 Task: Look for space in Miami Lakes, United States from 12th July, 2023 to 16th July, 2023 for 8 adults in price range Rs.10000 to Rs.16000. Place can be private room with 8 bedrooms having 8 beds and 8 bathrooms. Property type can be house, flat, guest house. Amenities needed are: wifi, TV, free parkinig on premises, gym, breakfast. Booking option can be shelf check-in. Required host language is English.
Action: Mouse moved to (420, 93)
Screenshot: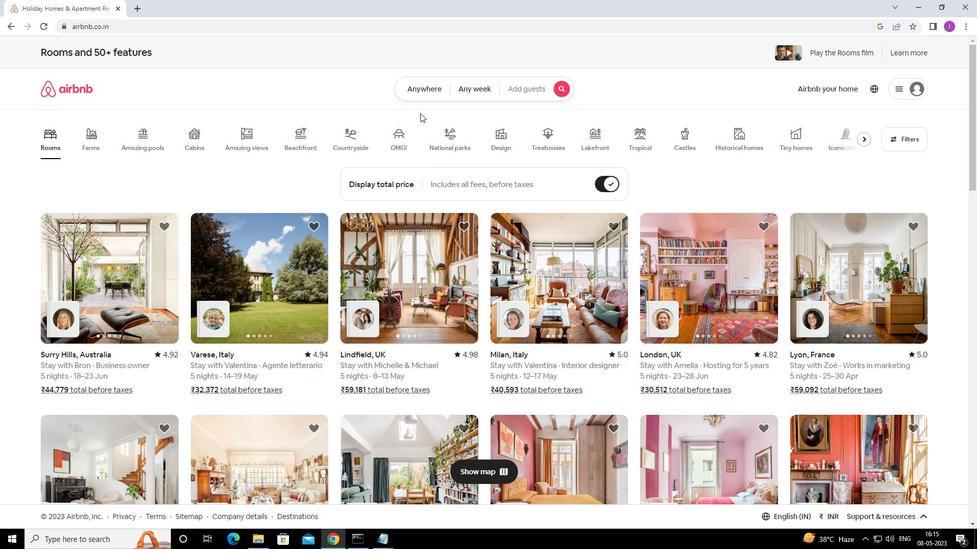 
Action: Mouse pressed left at (420, 93)
Screenshot: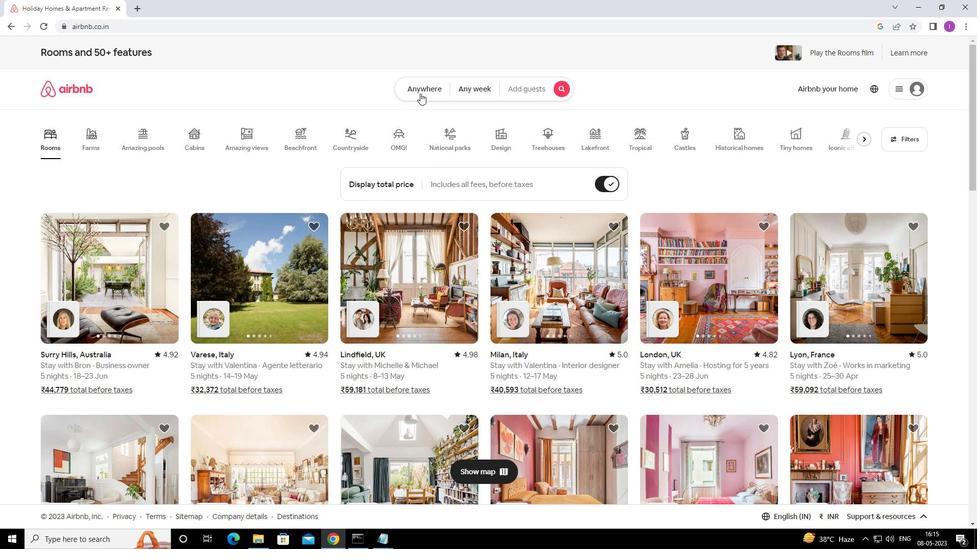 
Action: Mouse moved to (330, 136)
Screenshot: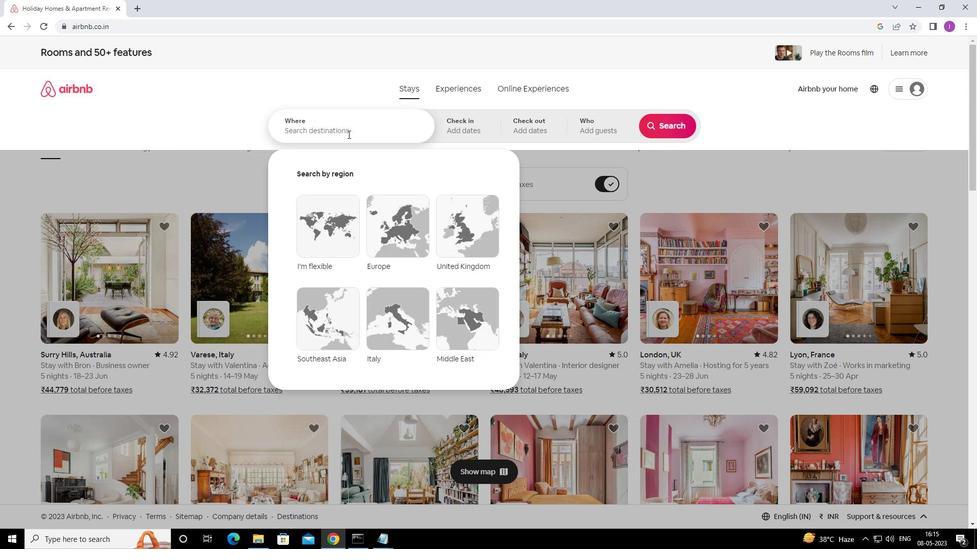 
Action: Mouse pressed left at (330, 136)
Screenshot: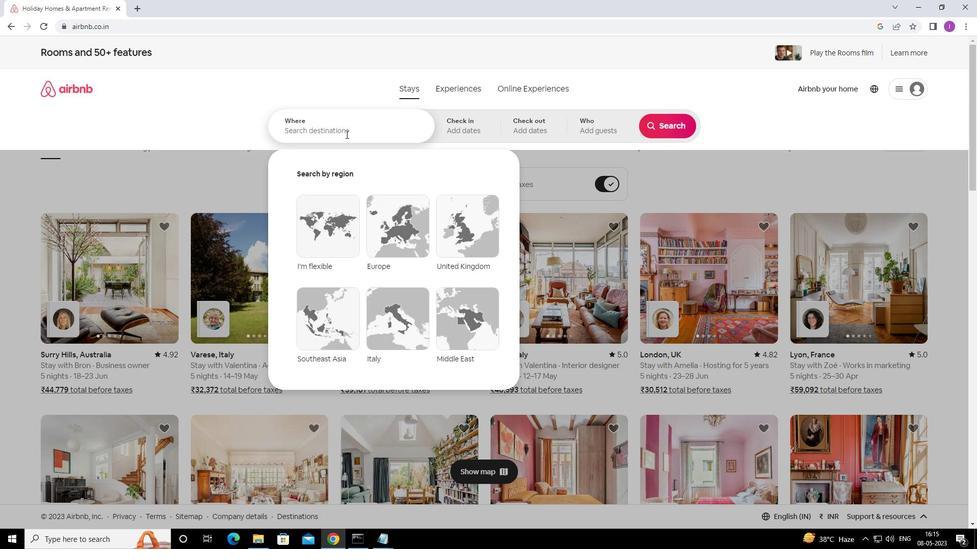 
Action: Mouse moved to (338, 133)
Screenshot: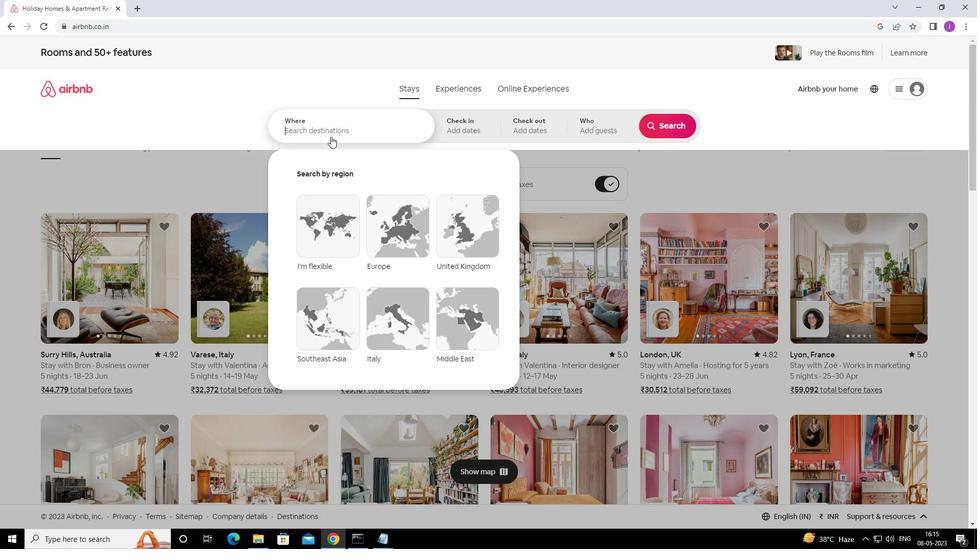 
Action: Key pressed <Key.shift>MIAMI<Key.space><Key.shift>LAKES,<Key.shift>UNITED<Key.space>STATS
Screenshot: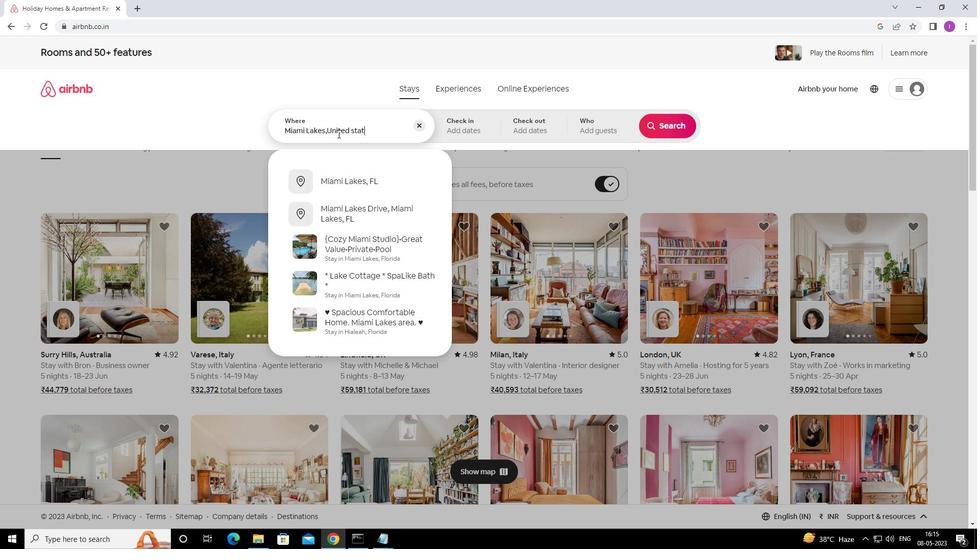
Action: Mouse moved to (444, 140)
Screenshot: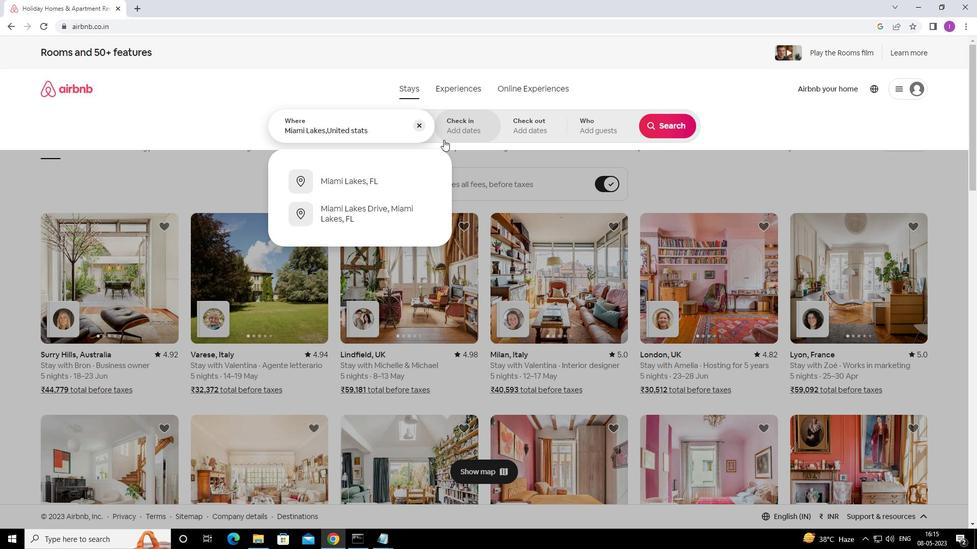 
Action: Key pressed ES
Screenshot: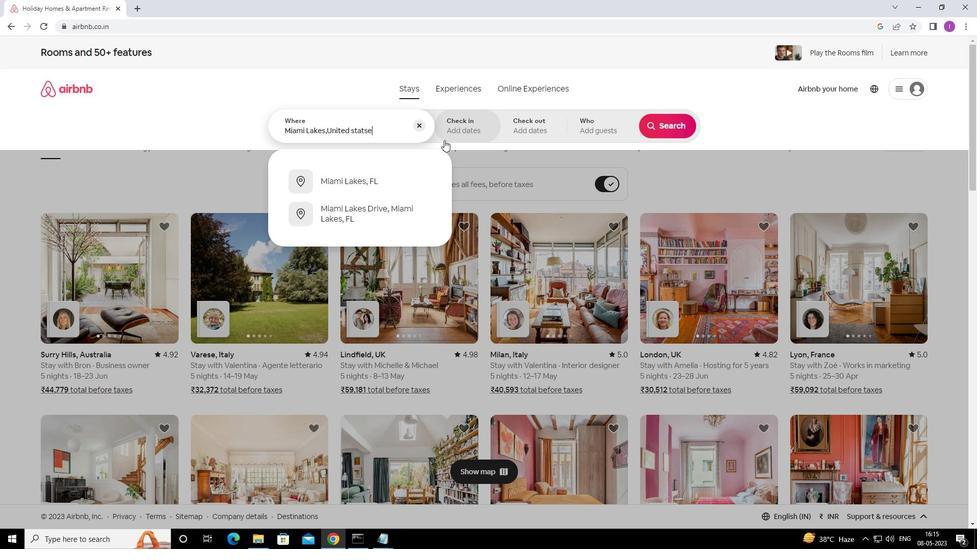 
Action: Mouse moved to (443, 141)
Screenshot: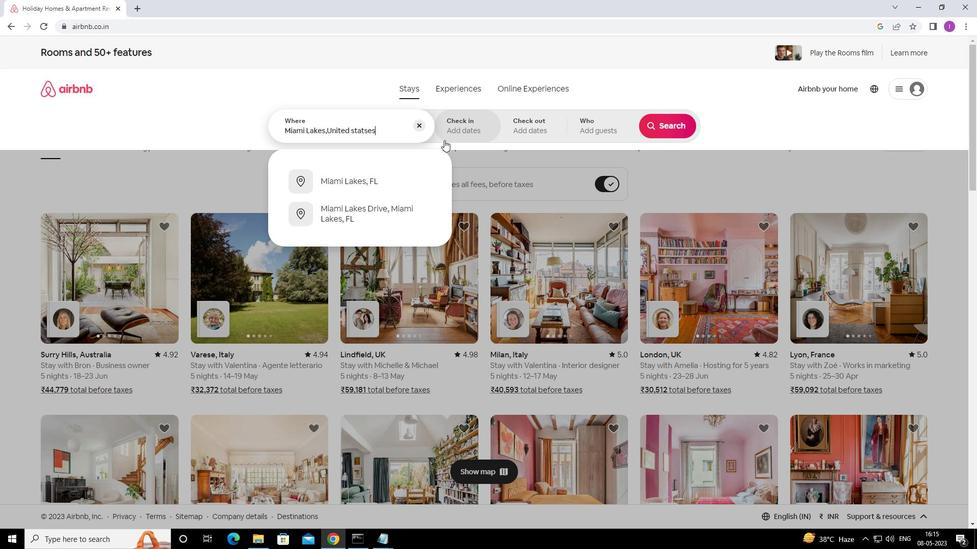 
Action: Key pressed <Key.backspace><Key.backspace><Key.backspace>ES
Screenshot: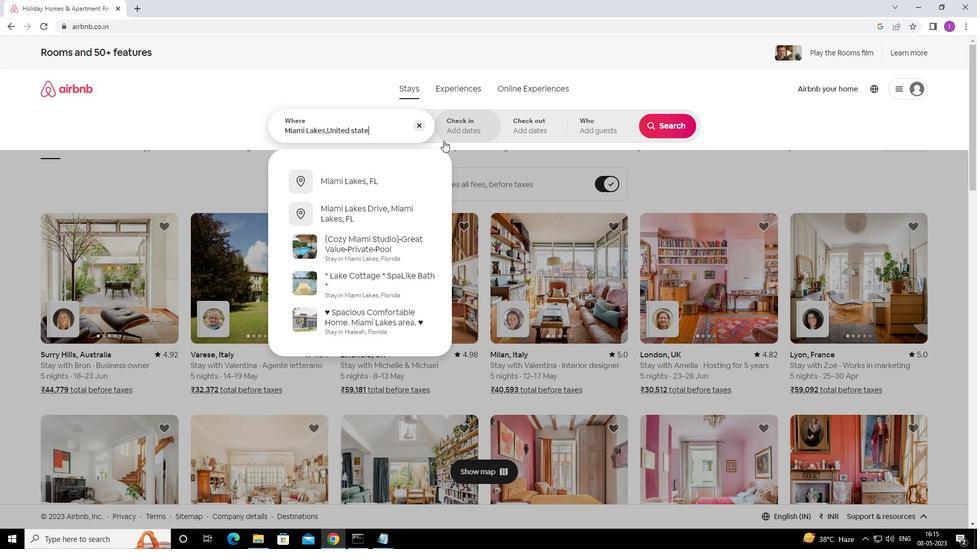 
Action: Mouse moved to (458, 124)
Screenshot: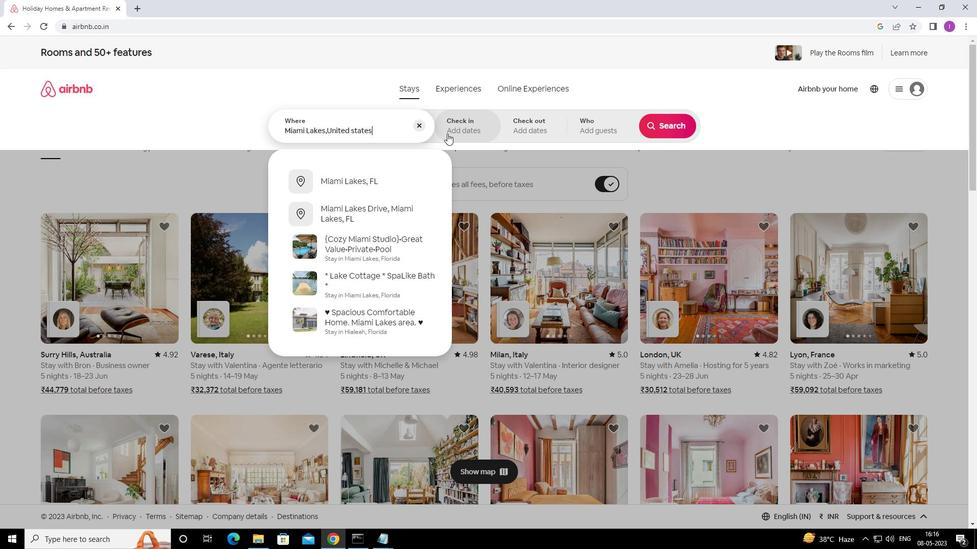 
Action: Mouse pressed left at (458, 124)
Screenshot: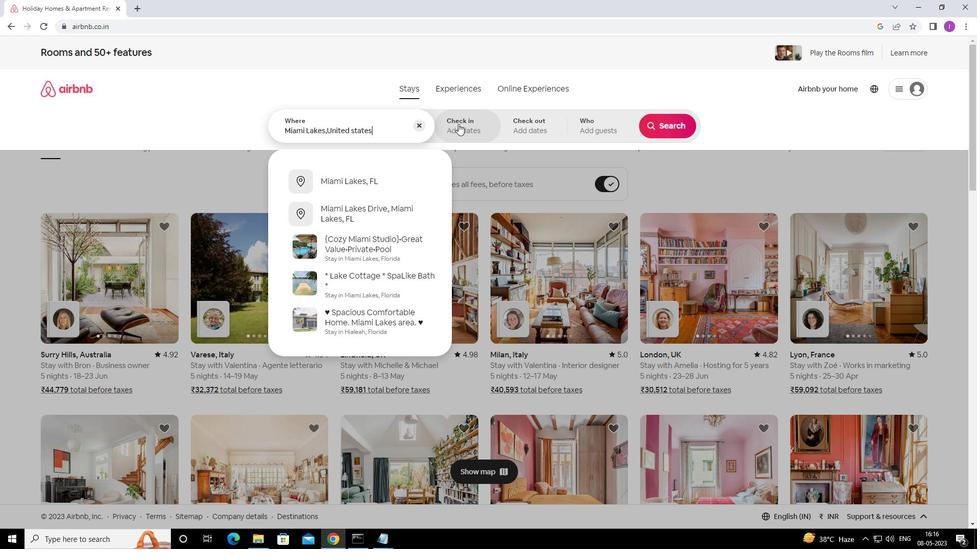 
Action: Mouse moved to (655, 212)
Screenshot: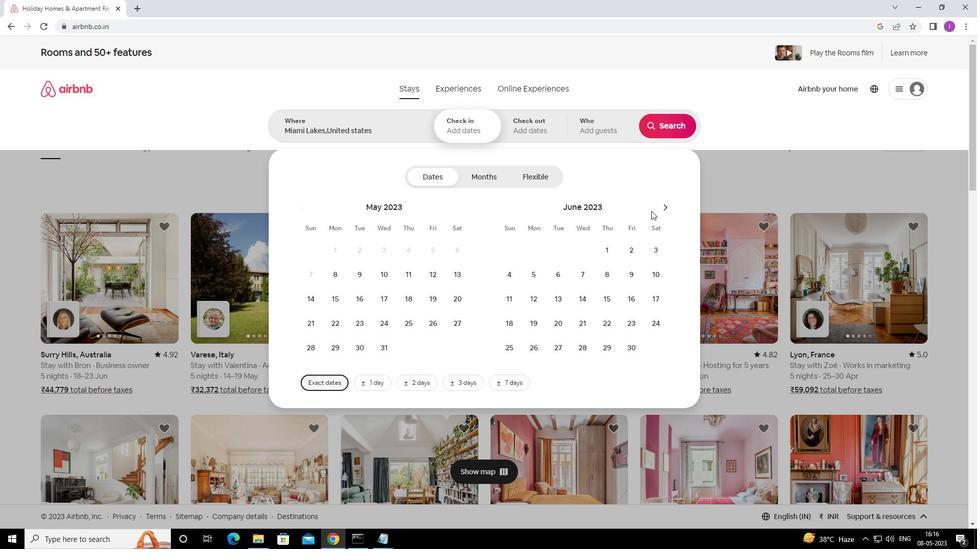 
Action: Mouse pressed left at (655, 212)
Screenshot: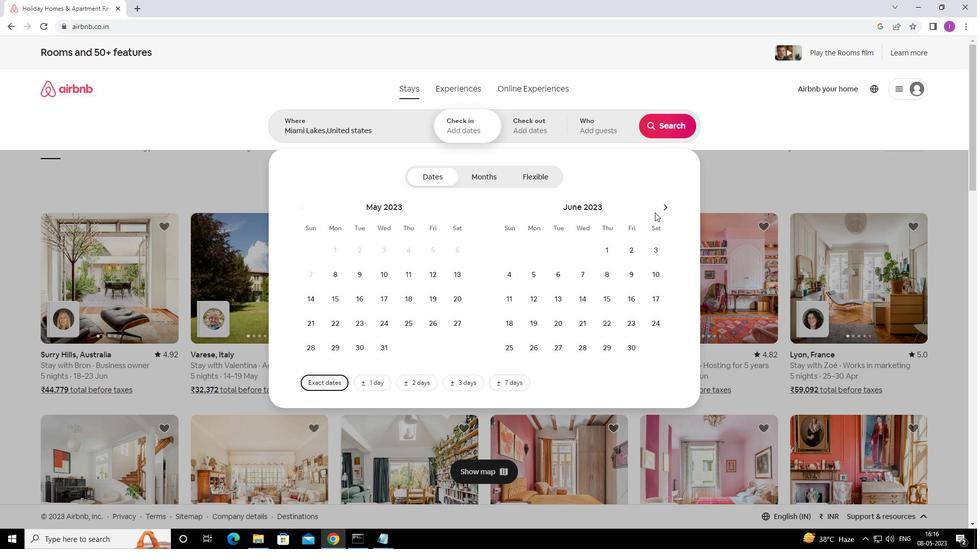 
Action: Mouse moved to (667, 207)
Screenshot: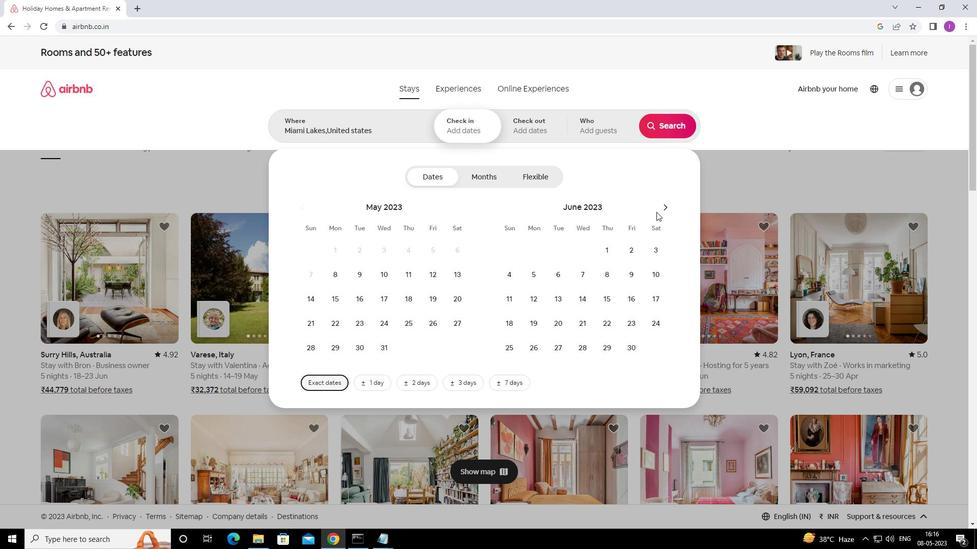 
Action: Mouse pressed left at (667, 207)
Screenshot: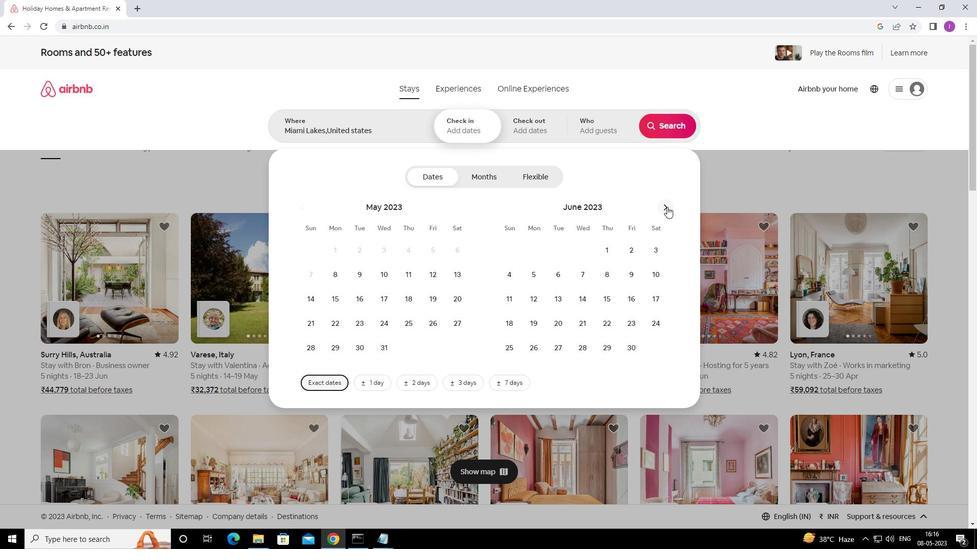 
Action: Mouse moved to (580, 300)
Screenshot: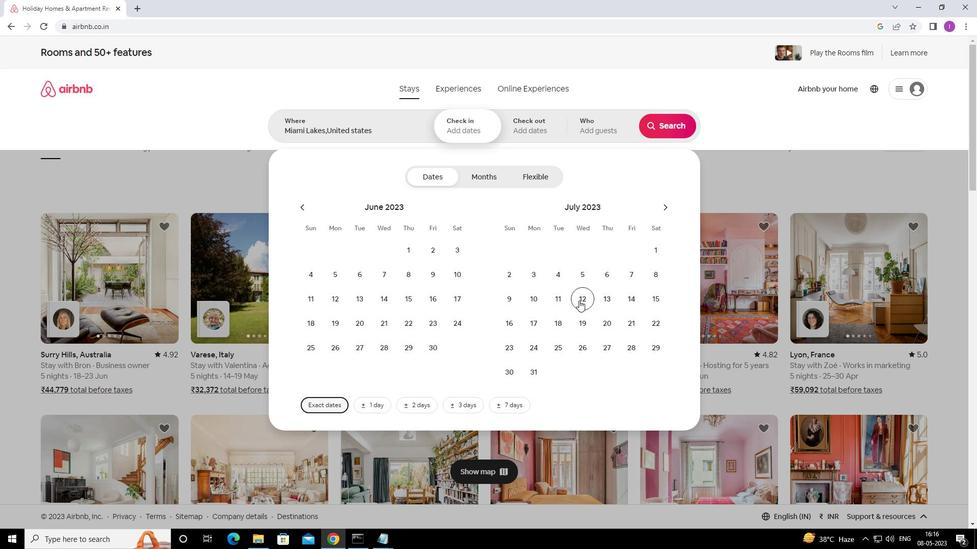 
Action: Mouse pressed left at (580, 300)
Screenshot: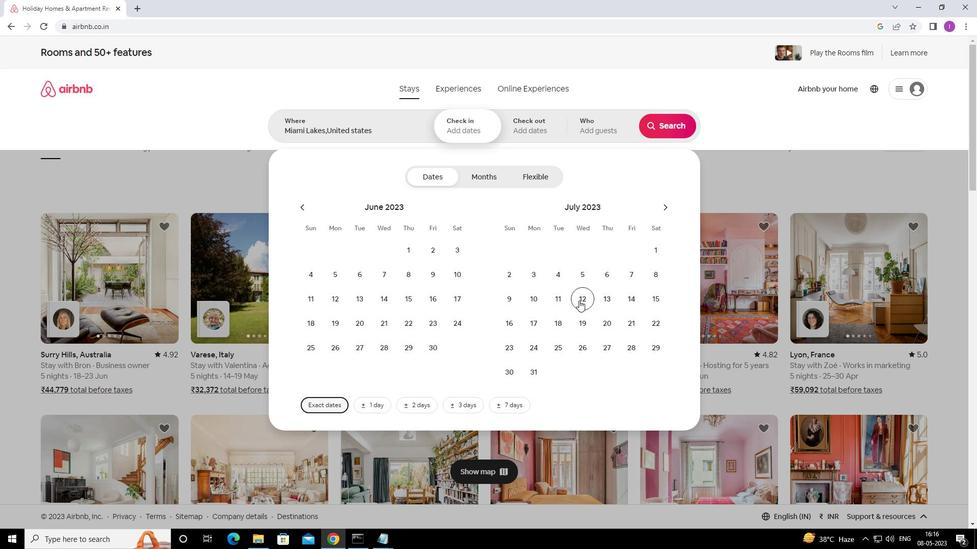 
Action: Mouse moved to (519, 325)
Screenshot: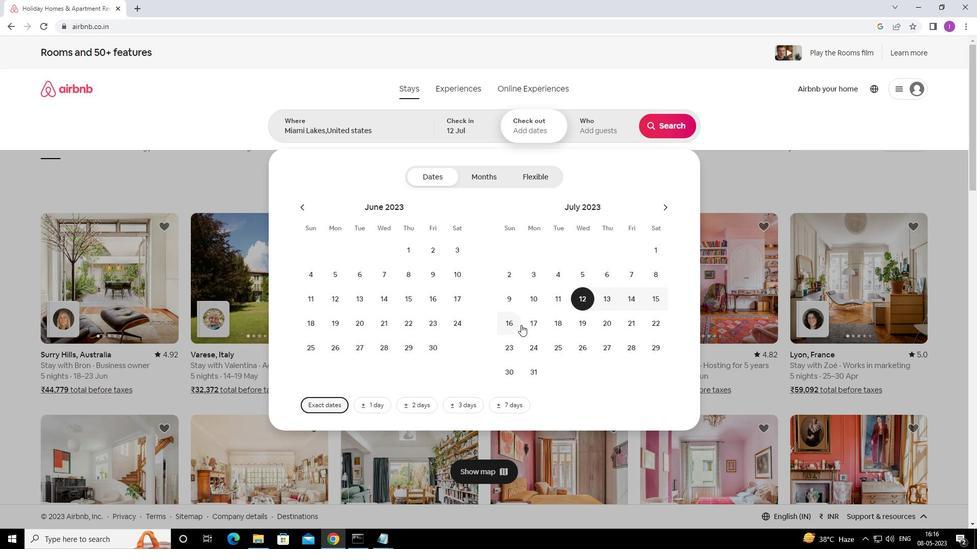 
Action: Mouse pressed left at (519, 325)
Screenshot: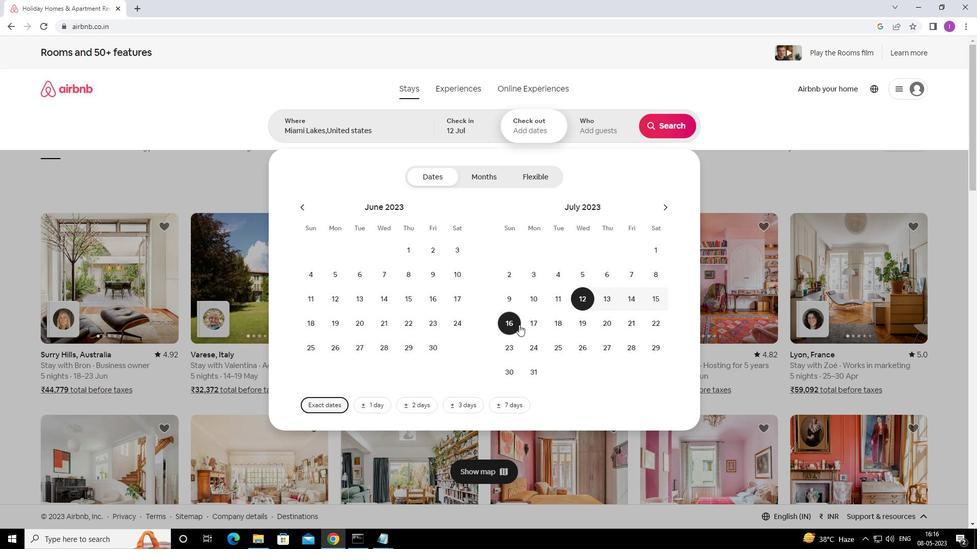 
Action: Mouse moved to (594, 127)
Screenshot: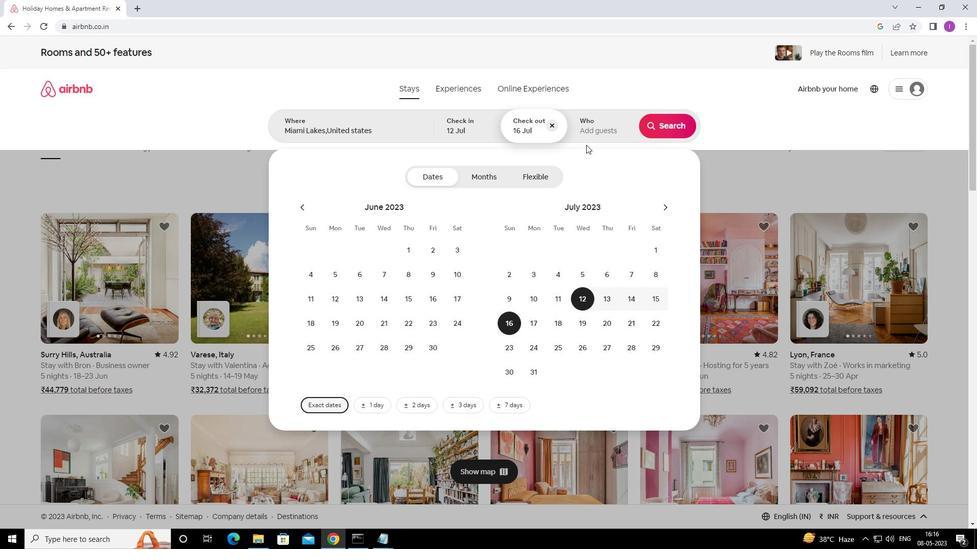 
Action: Mouse pressed left at (594, 127)
Screenshot: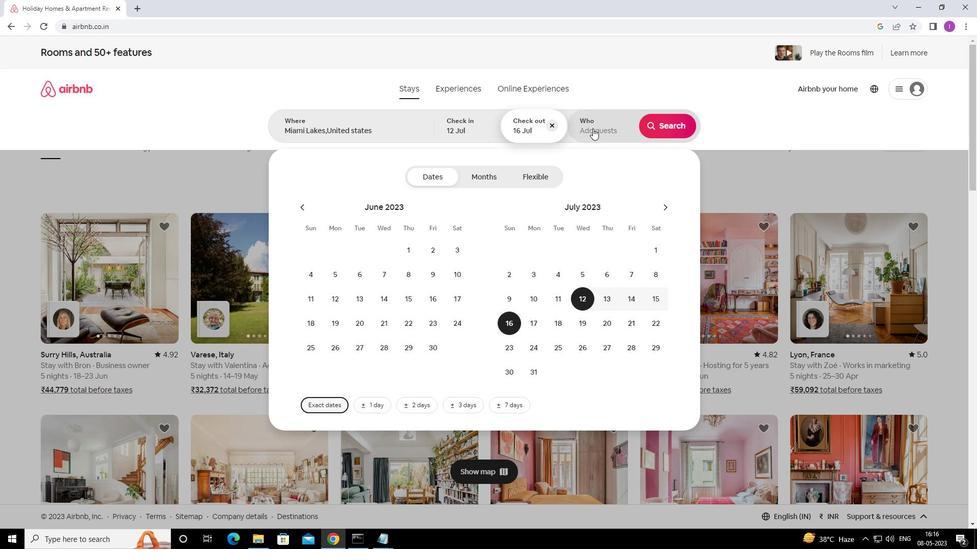 
Action: Mouse moved to (668, 182)
Screenshot: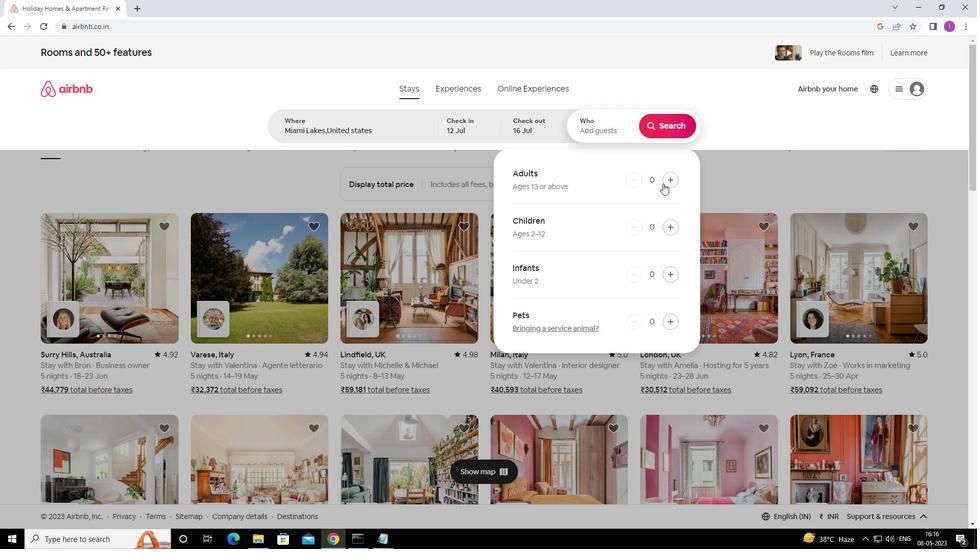 
Action: Mouse pressed left at (668, 182)
Screenshot: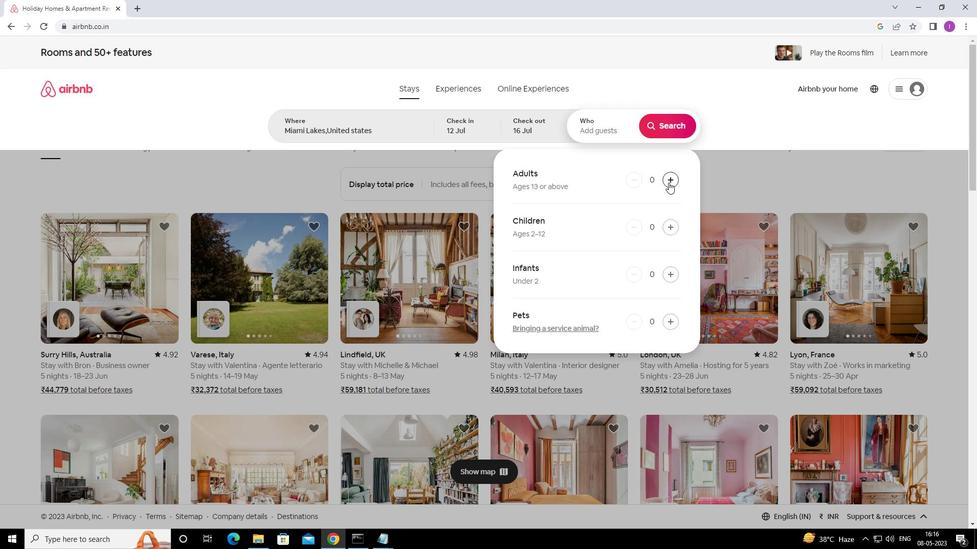 
Action: Mouse pressed left at (668, 182)
Screenshot: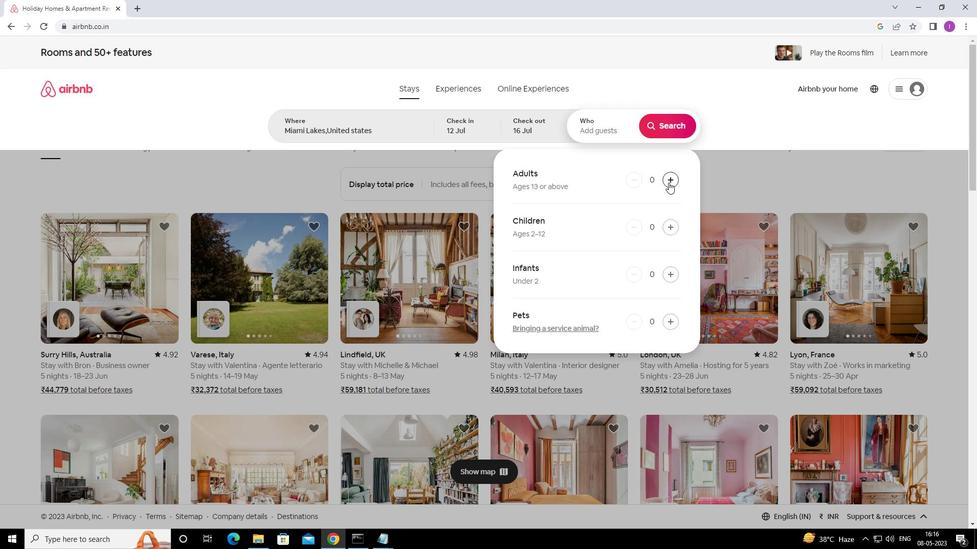 
Action: Mouse pressed left at (668, 182)
Screenshot: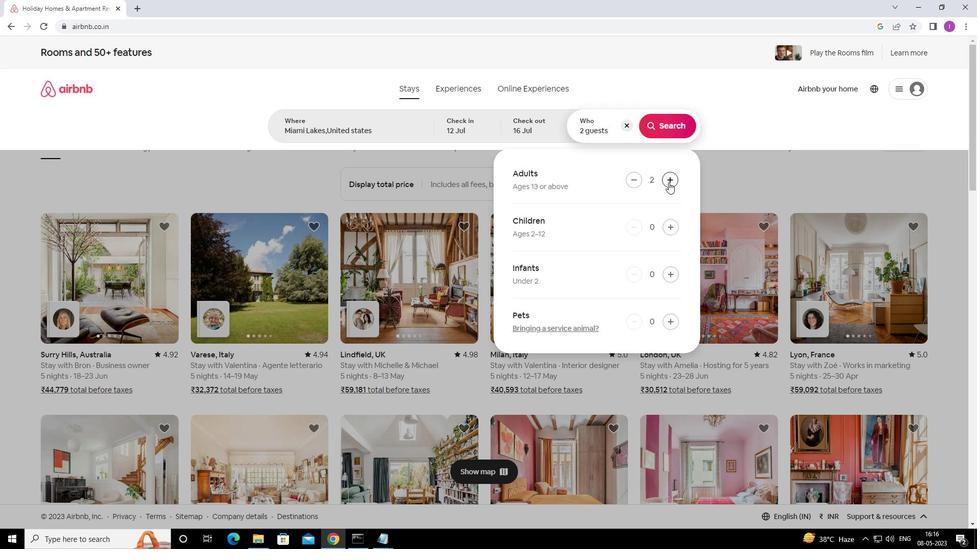 
Action: Mouse pressed left at (668, 182)
Screenshot: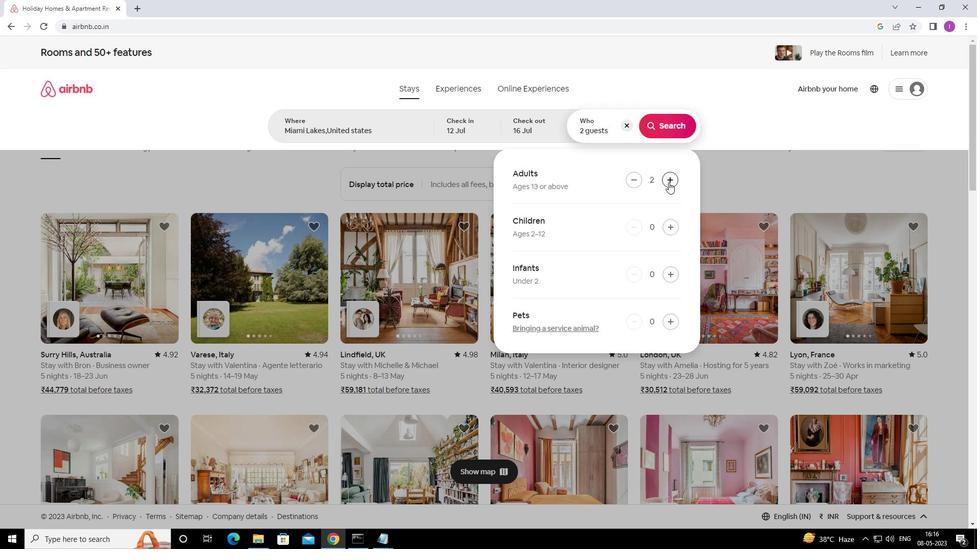 
Action: Mouse pressed left at (668, 182)
Screenshot: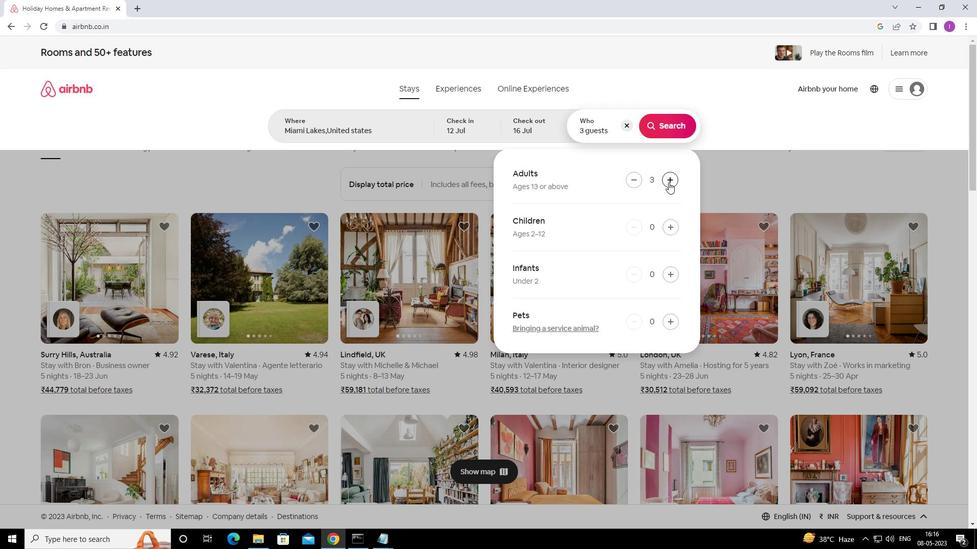 
Action: Mouse pressed left at (668, 182)
Screenshot: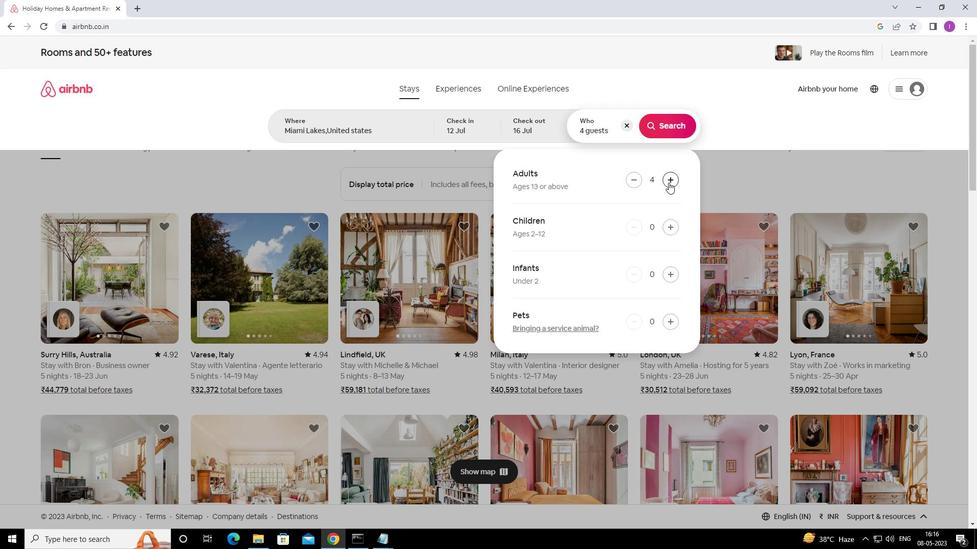
Action: Mouse pressed left at (668, 182)
Screenshot: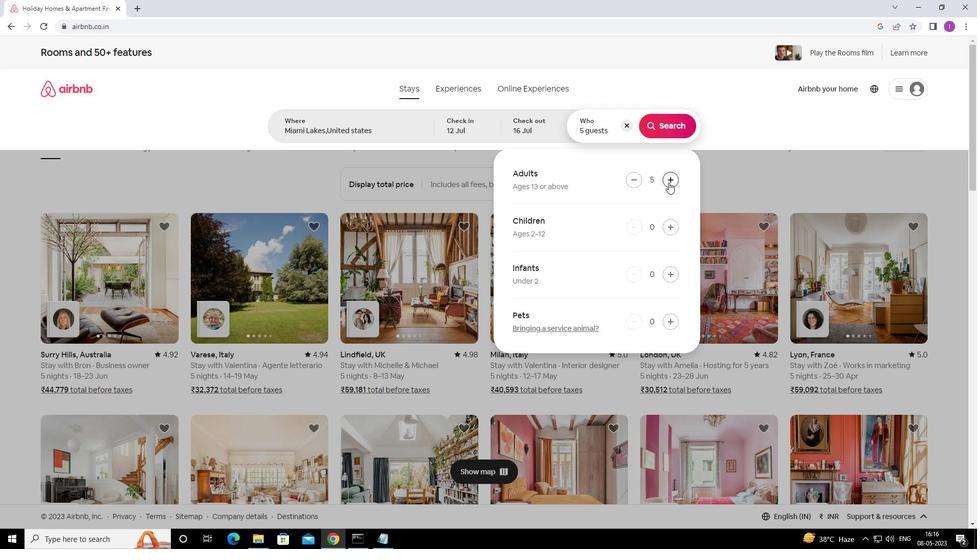 
Action: Mouse pressed left at (668, 182)
Screenshot: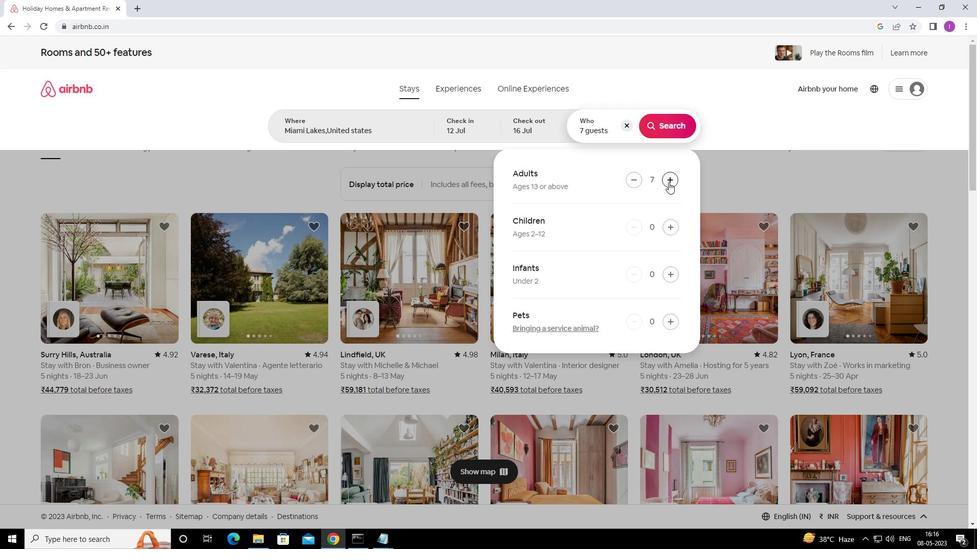 
Action: Mouse moved to (666, 137)
Screenshot: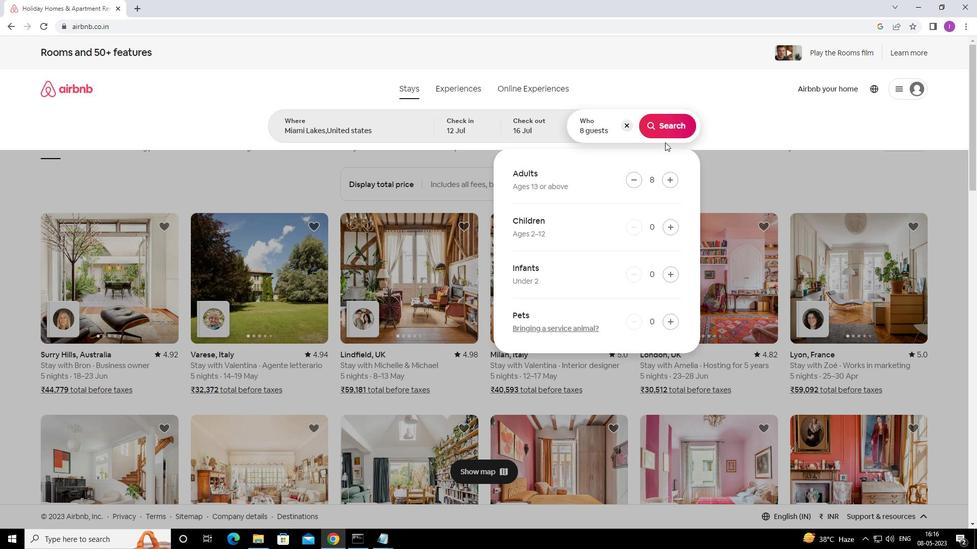 
Action: Mouse pressed left at (666, 137)
Screenshot: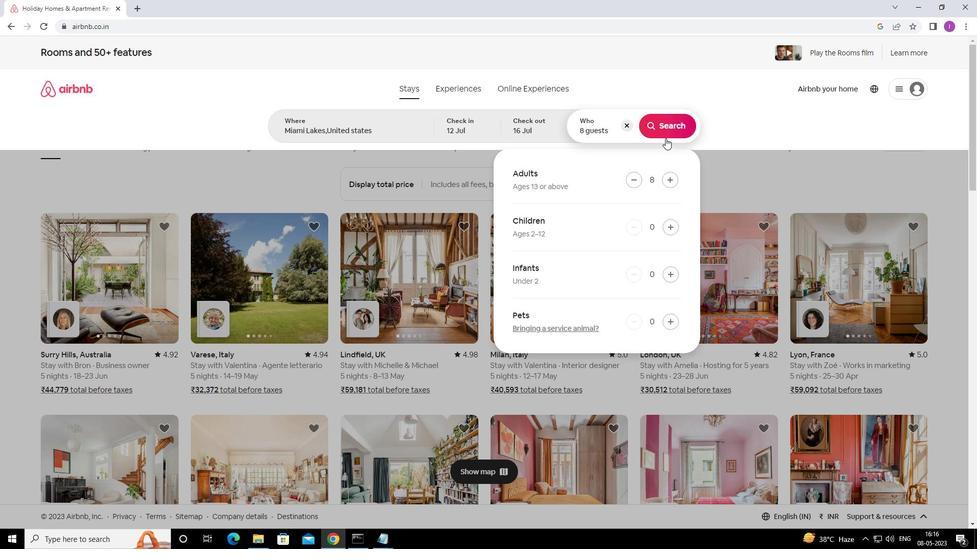 
Action: Mouse moved to (935, 102)
Screenshot: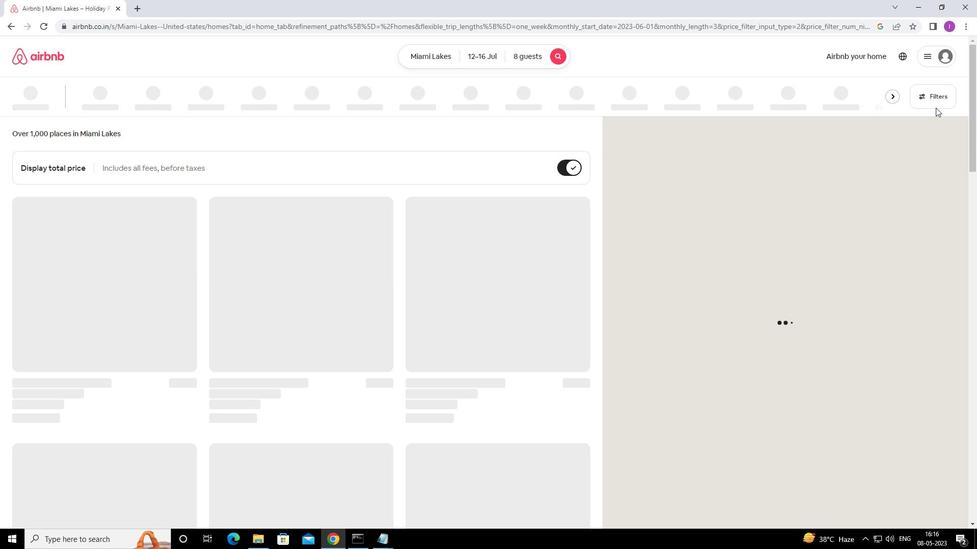 
Action: Mouse pressed left at (935, 102)
Screenshot: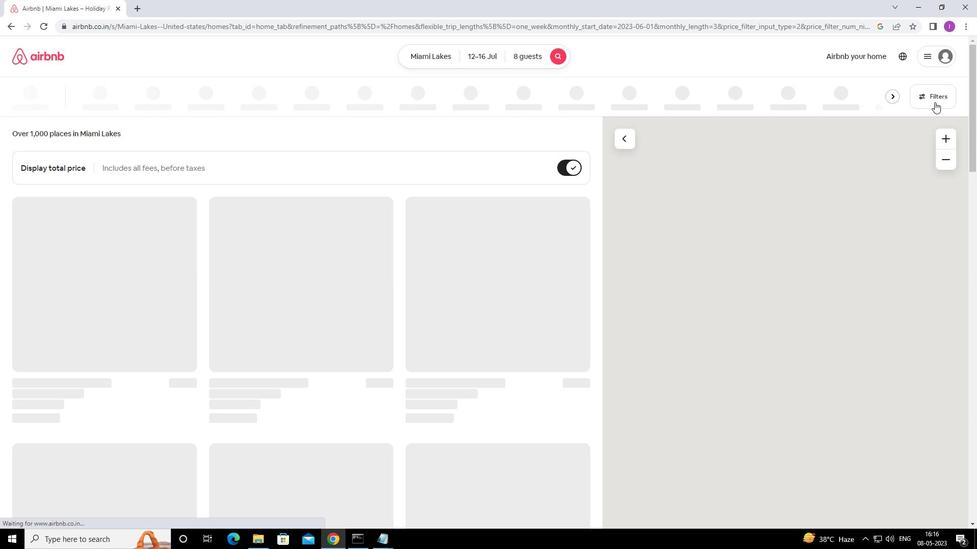 
Action: Mouse moved to (375, 348)
Screenshot: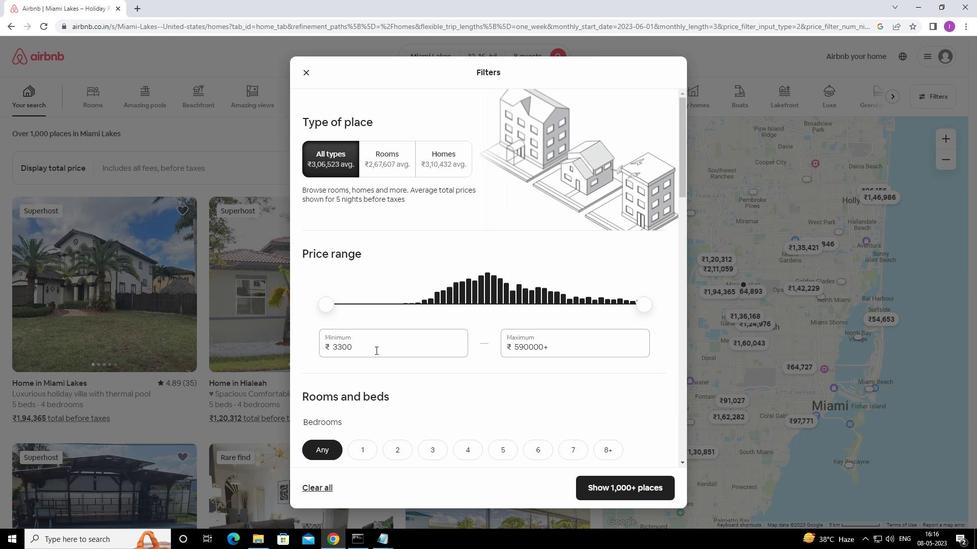 
Action: Mouse pressed left at (375, 348)
Screenshot: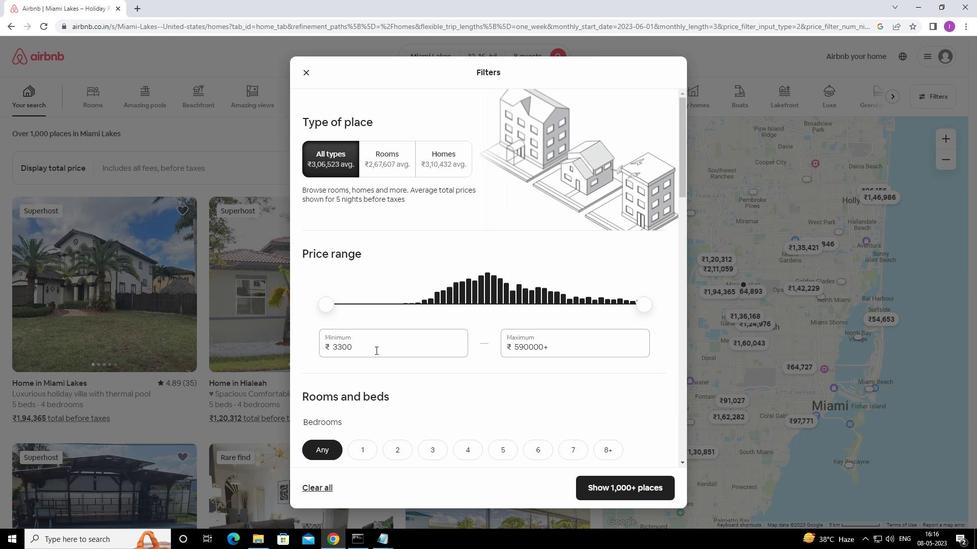 
Action: Mouse moved to (434, 311)
Screenshot: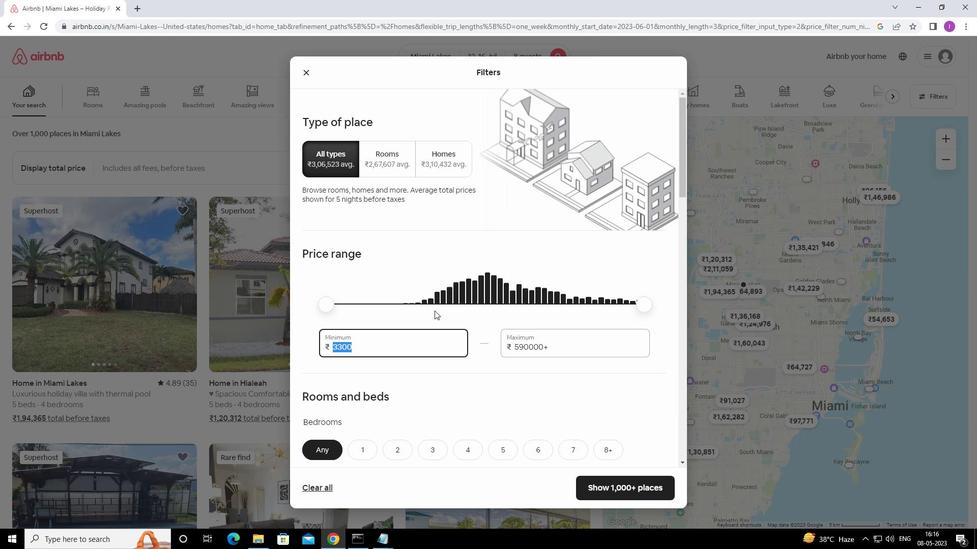 
Action: Key pressed 10000
Screenshot: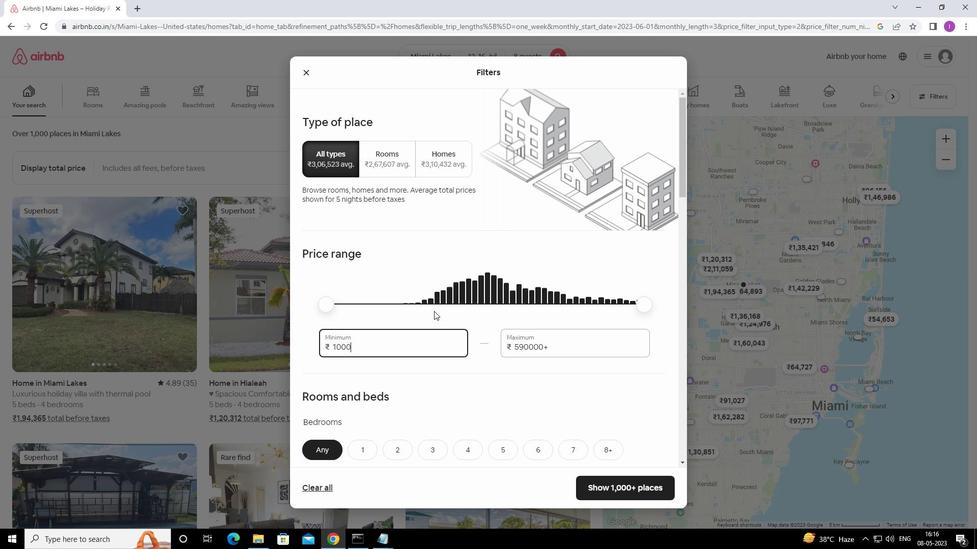 
Action: Mouse moved to (553, 344)
Screenshot: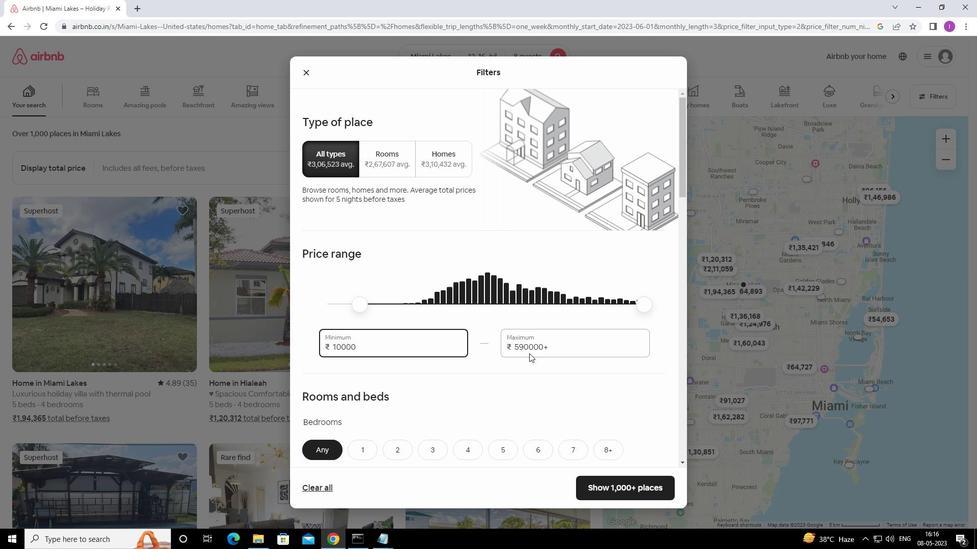 
Action: Mouse pressed left at (553, 344)
Screenshot: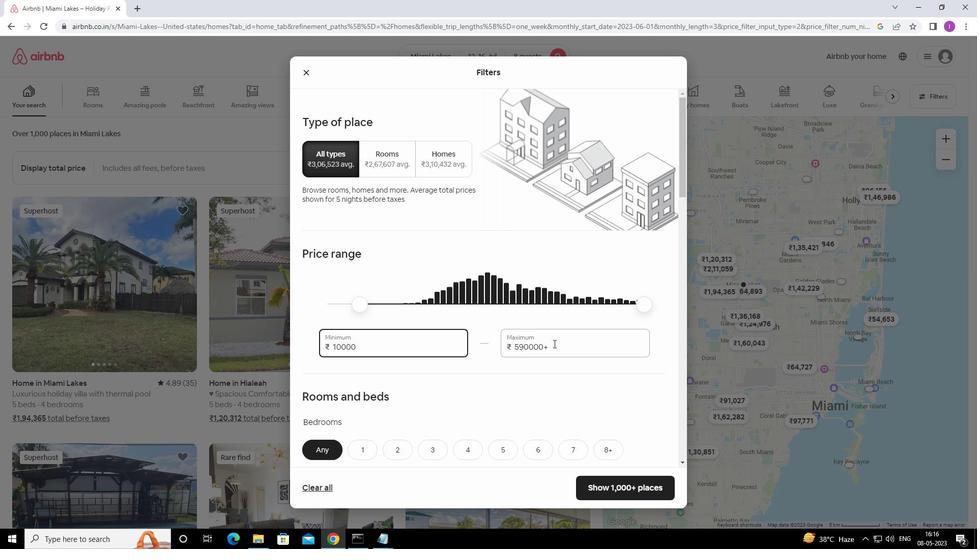 
Action: Mouse moved to (501, 352)
Screenshot: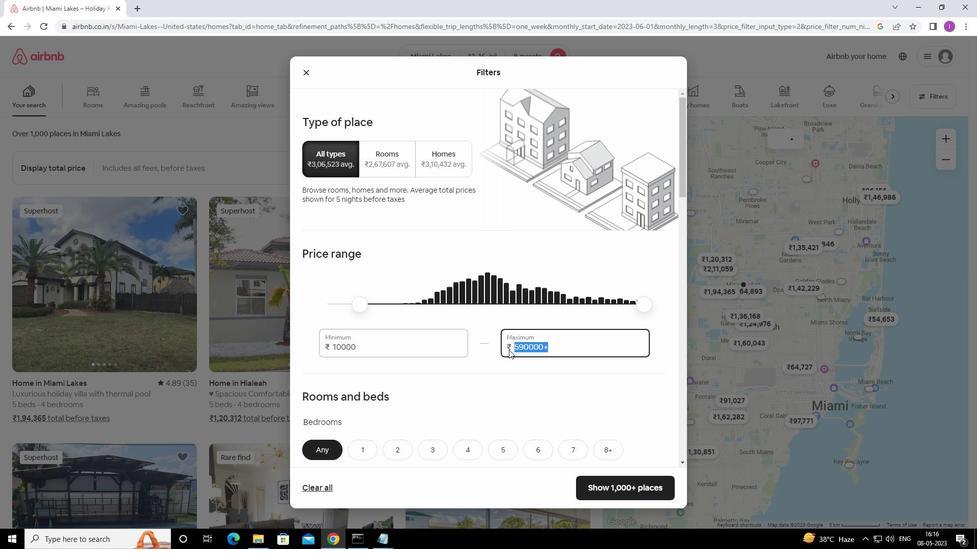 
Action: Key pressed 16000
Screenshot: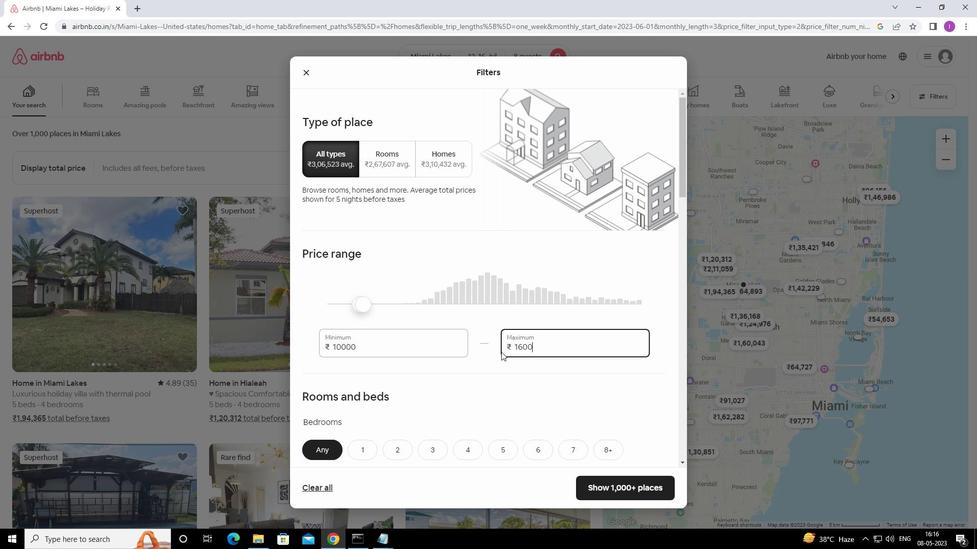 
Action: Mouse scrolled (501, 351) with delta (0, 0)
Screenshot: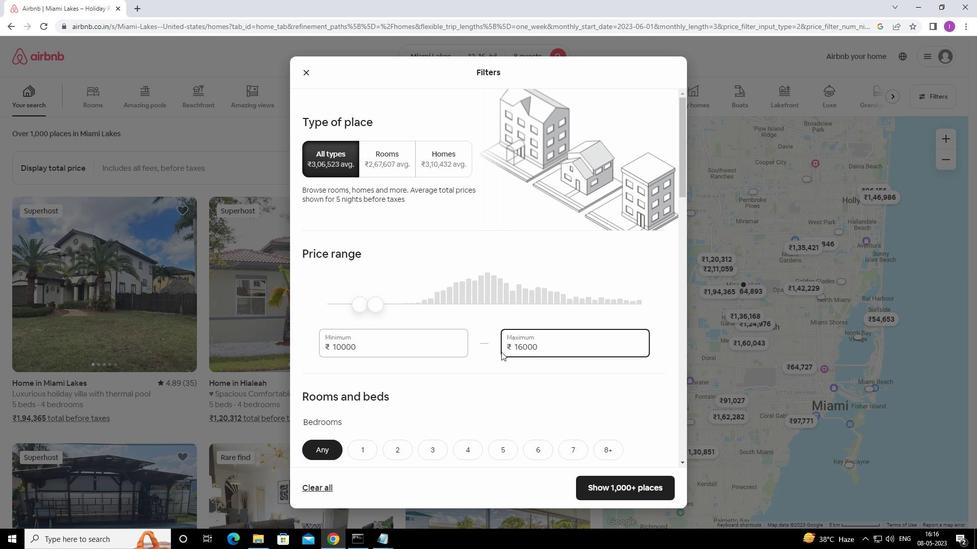 
Action: Mouse moved to (501, 352)
Screenshot: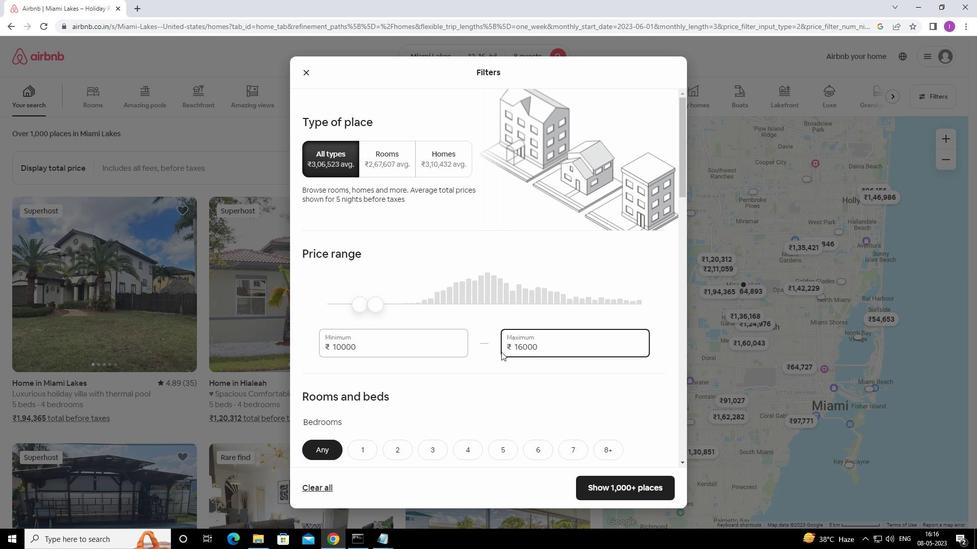 
Action: Mouse scrolled (501, 352) with delta (0, 0)
Screenshot: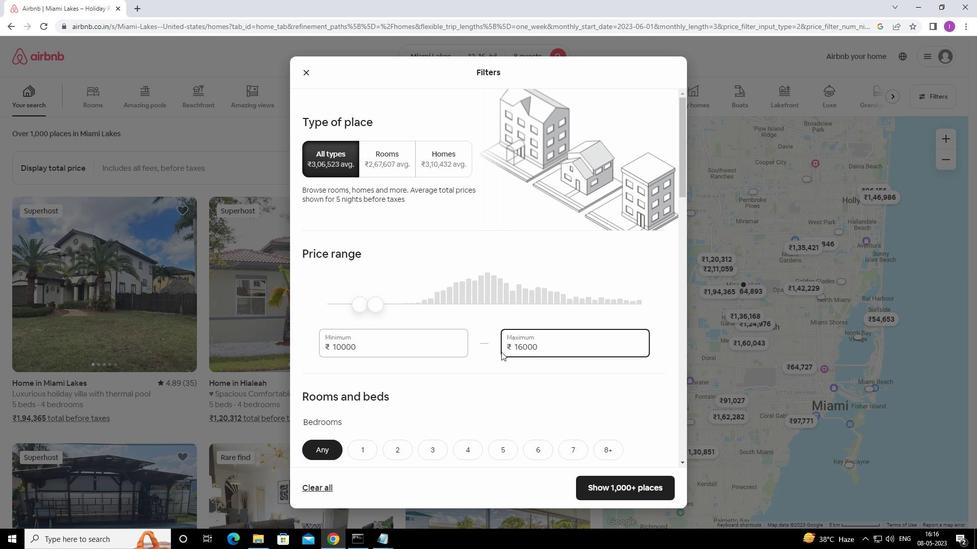 
Action: Mouse scrolled (501, 352) with delta (0, 0)
Screenshot: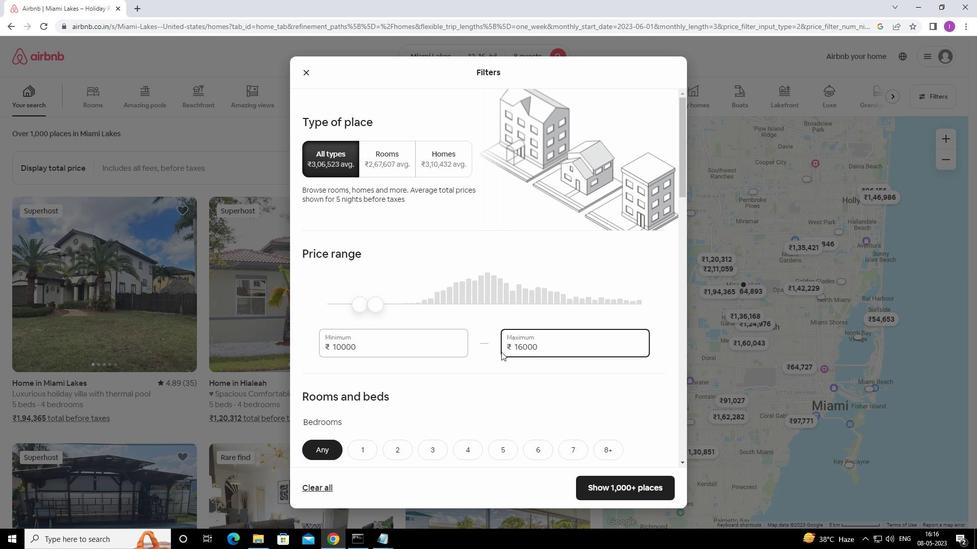 
Action: Mouse moved to (607, 295)
Screenshot: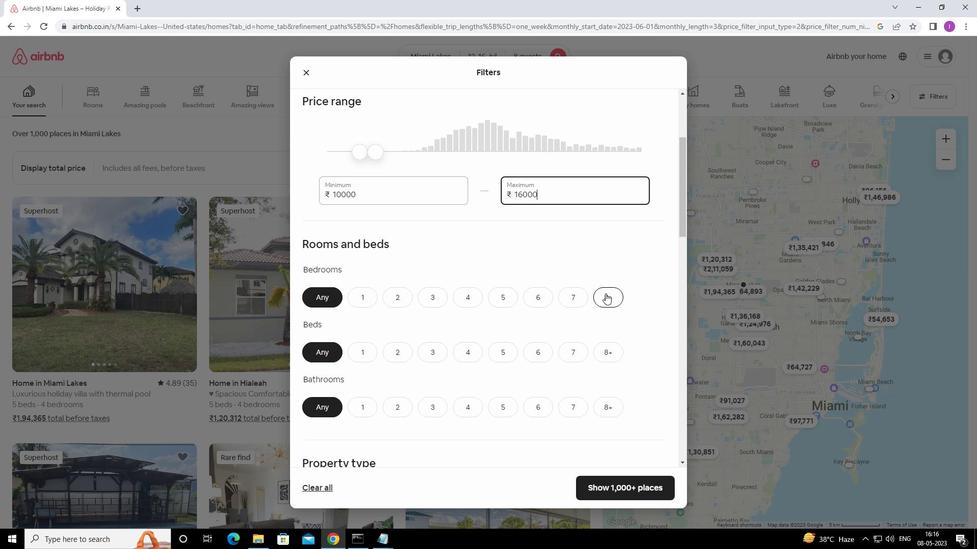 
Action: Mouse pressed left at (607, 295)
Screenshot: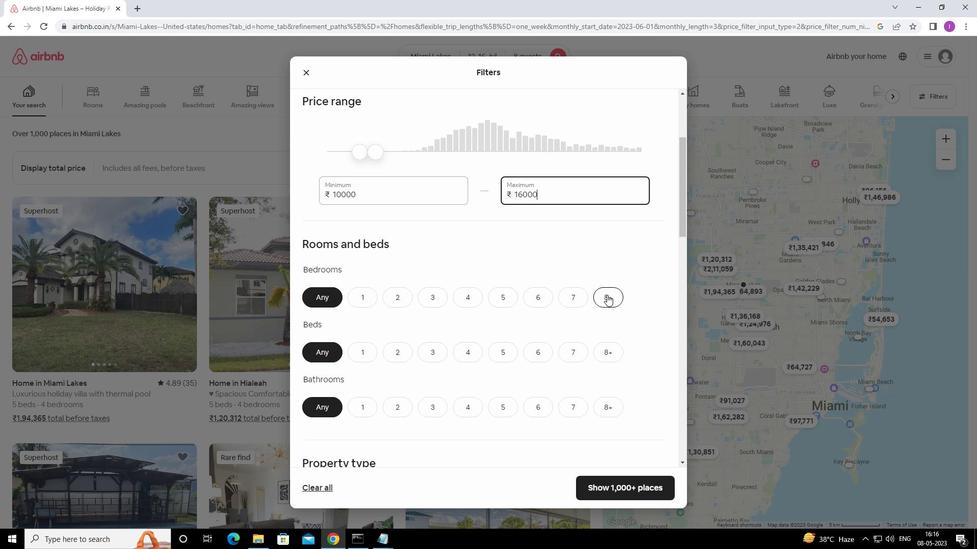 
Action: Mouse moved to (610, 350)
Screenshot: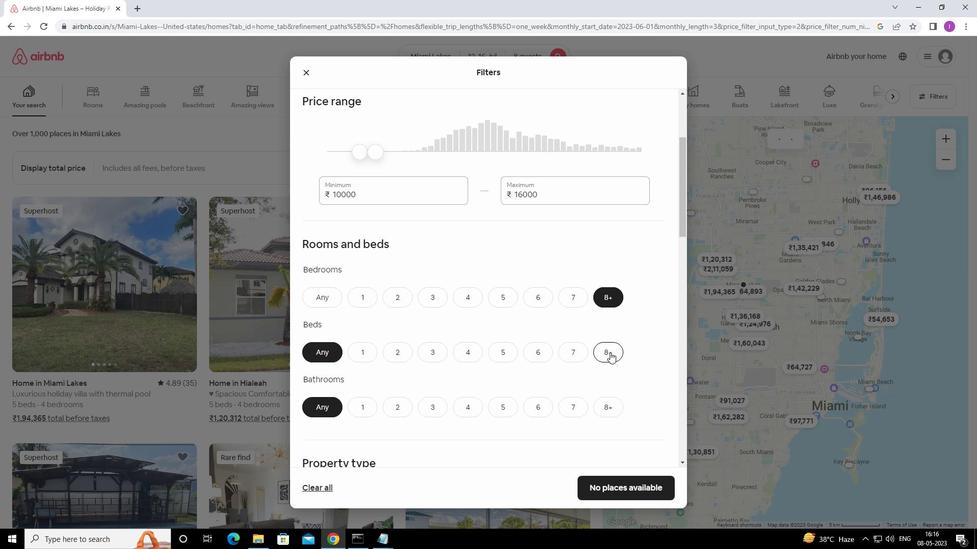 
Action: Mouse pressed left at (610, 350)
Screenshot: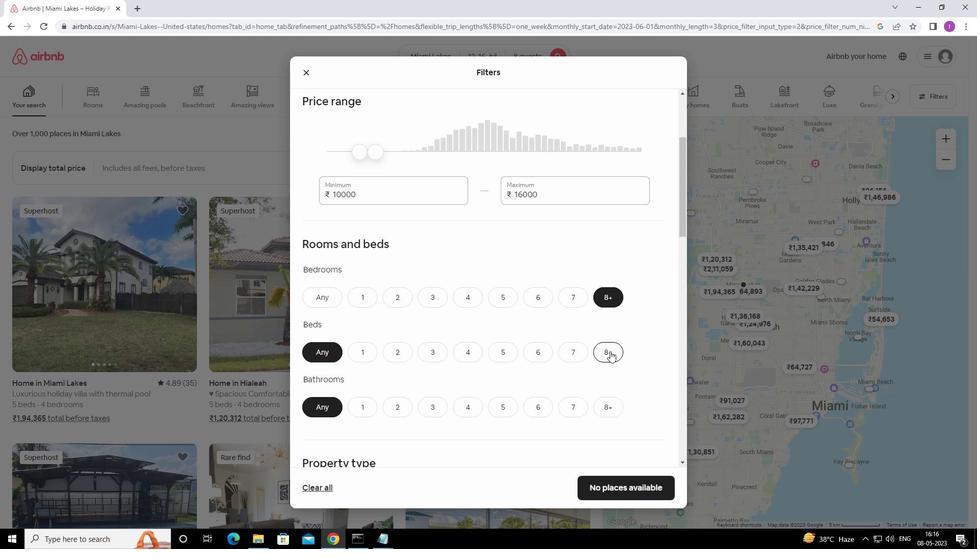 
Action: Mouse moved to (602, 411)
Screenshot: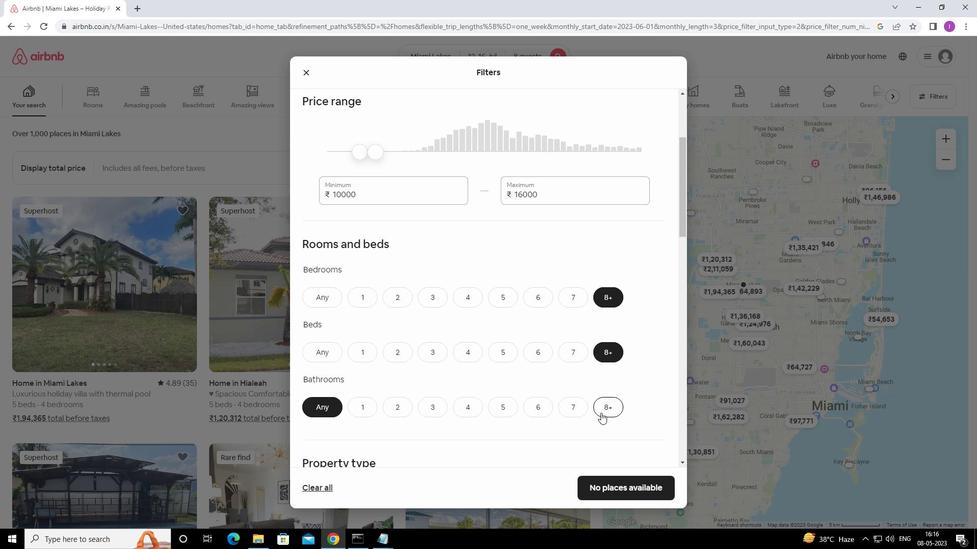 
Action: Mouse pressed left at (602, 411)
Screenshot: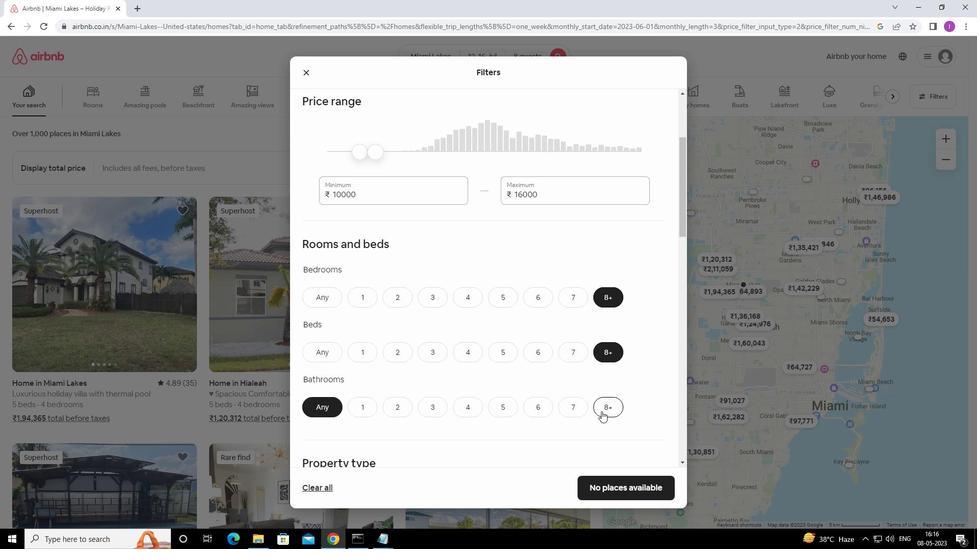 
Action: Mouse moved to (573, 391)
Screenshot: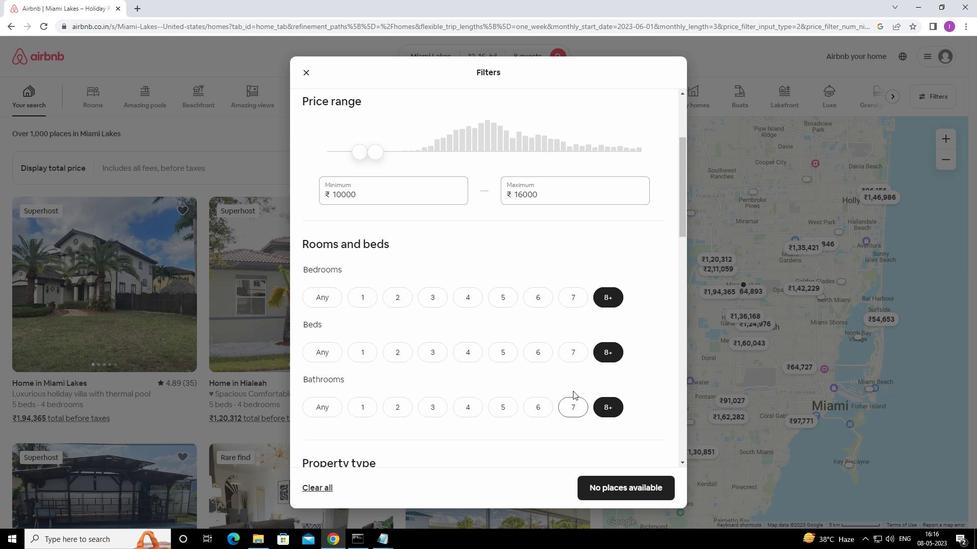 
Action: Mouse scrolled (573, 390) with delta (0, 0)
Screenshot: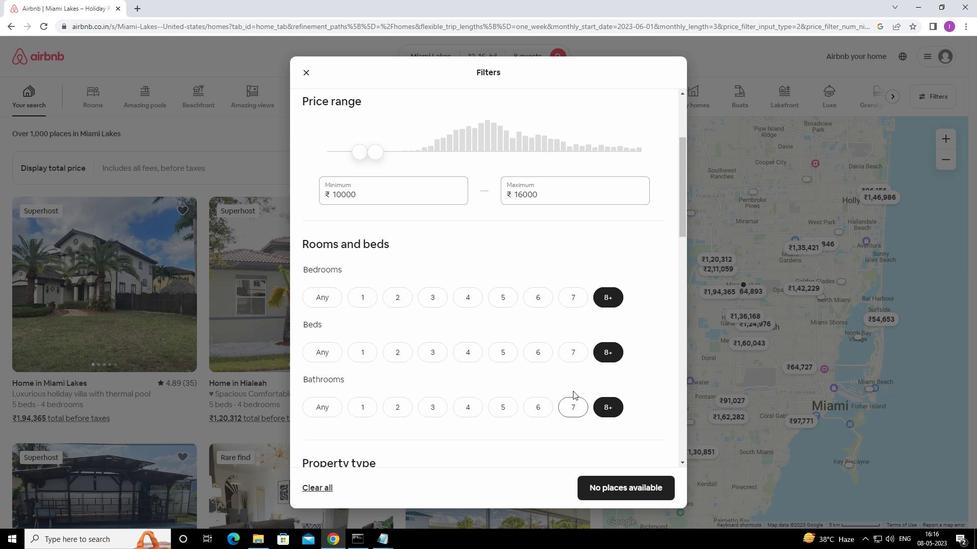 
Action: Mouse moved to (571, 379)
Screenshot: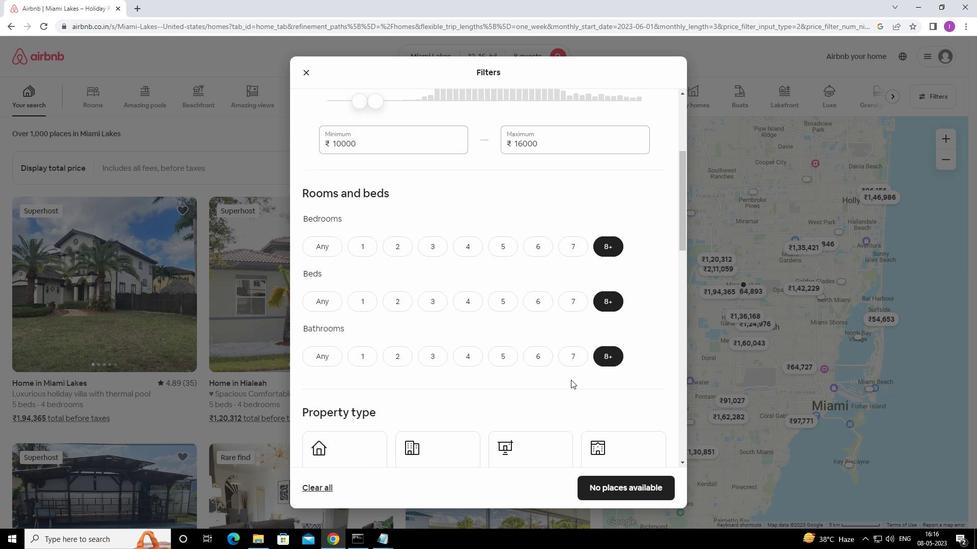 
Action: Mouse scrolled (571, 378) with delta (0, 0)
Screenshot: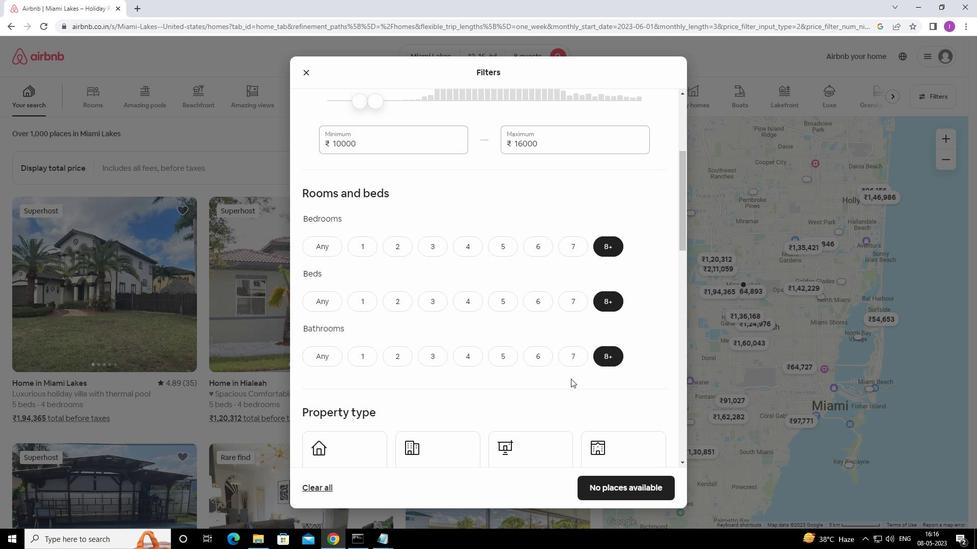 
Action: Mouse scrolled (571, 378) with delta (0, 0)
Screenshot: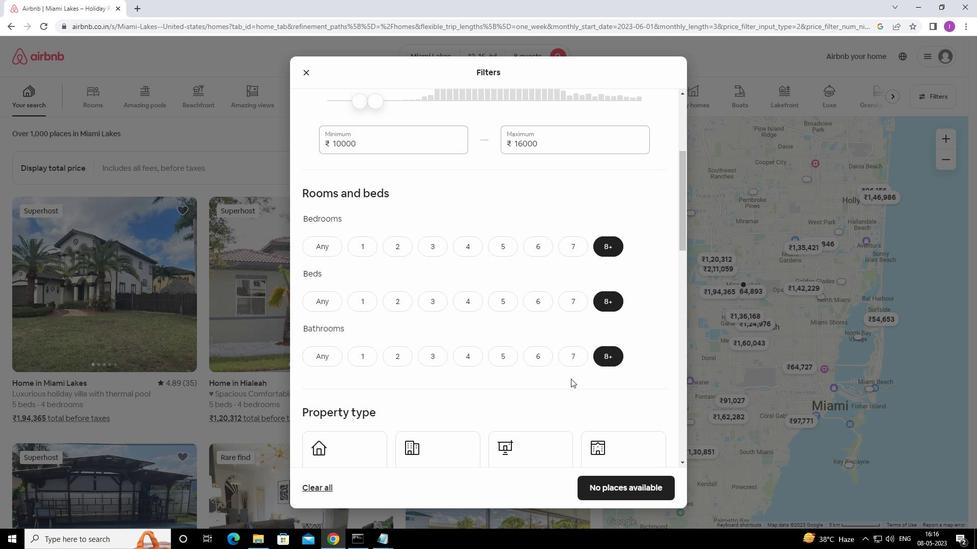 
Action: Mouse moved to (370, 367)
Screenshot: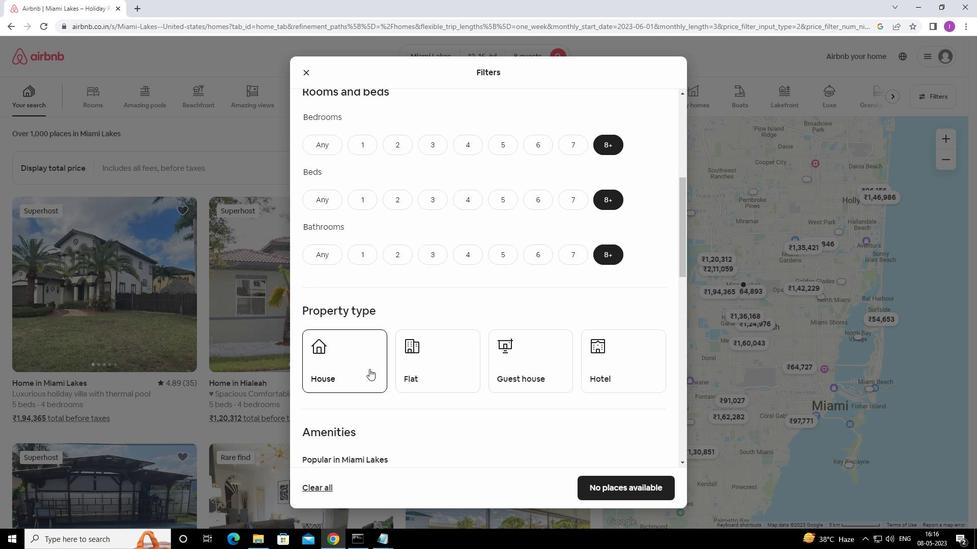 
Action: Mouse pressed left at (370, 367)
Screenshot: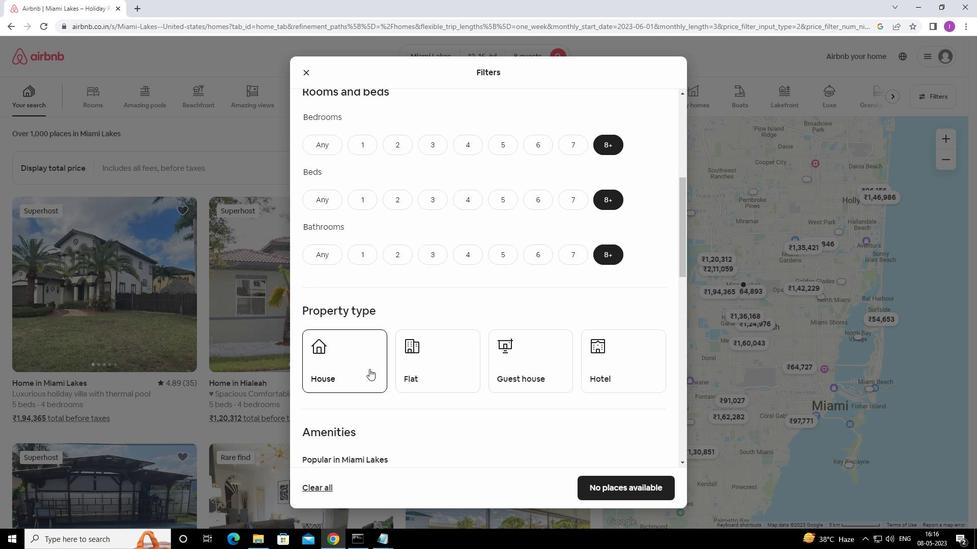 
Action: Mouse moved to (430, 375)
Screenshot: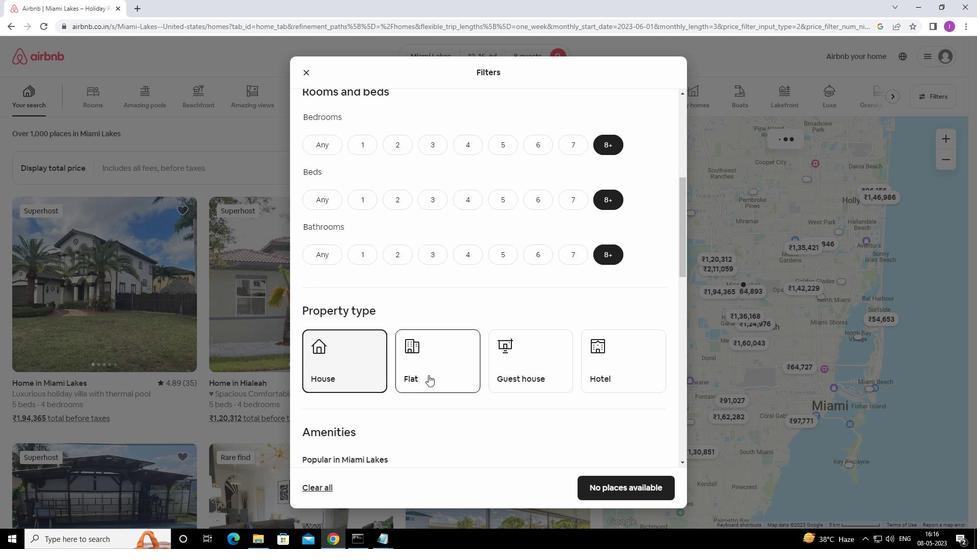 
Action: Mouse pressed left at (430, 375)
Screenshot: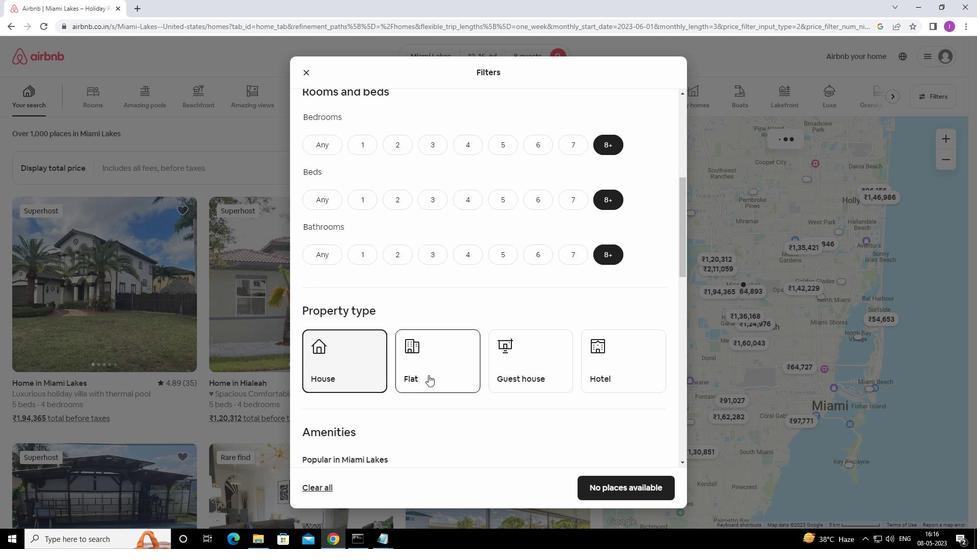 
Action: Mouse moved to (512, 368)
Screenshot: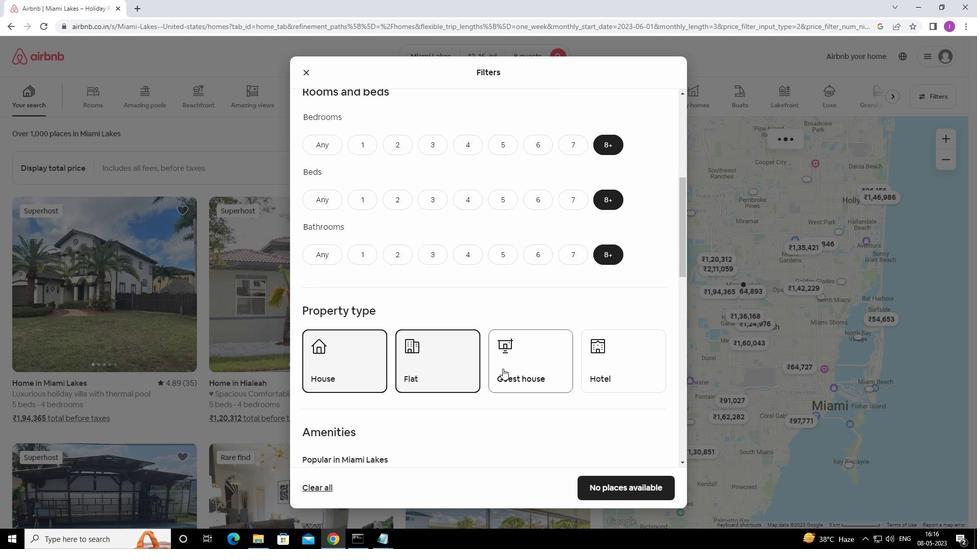 
Action: Mouse pressed left at (512, 368)
Screenshot: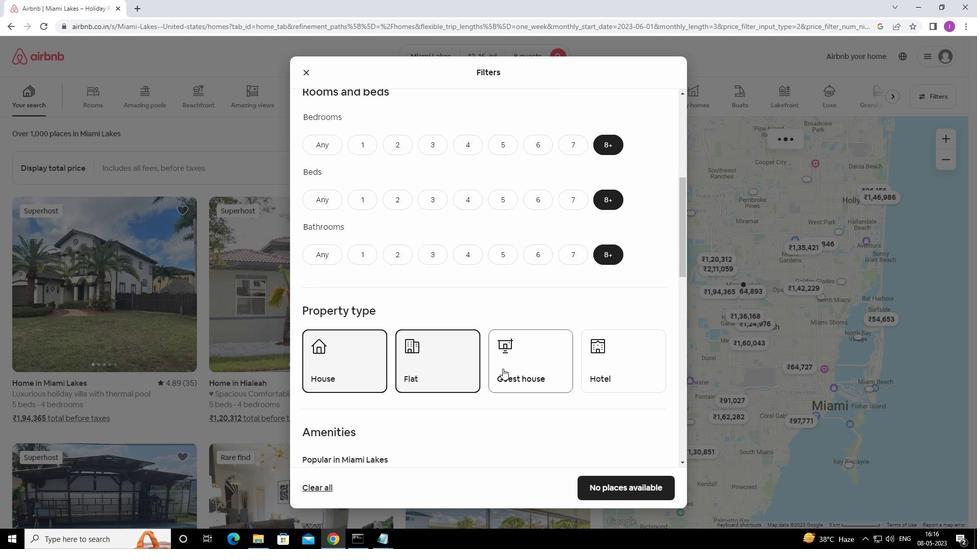 
Action: Mouse moved to (475, 389)
Screenshot: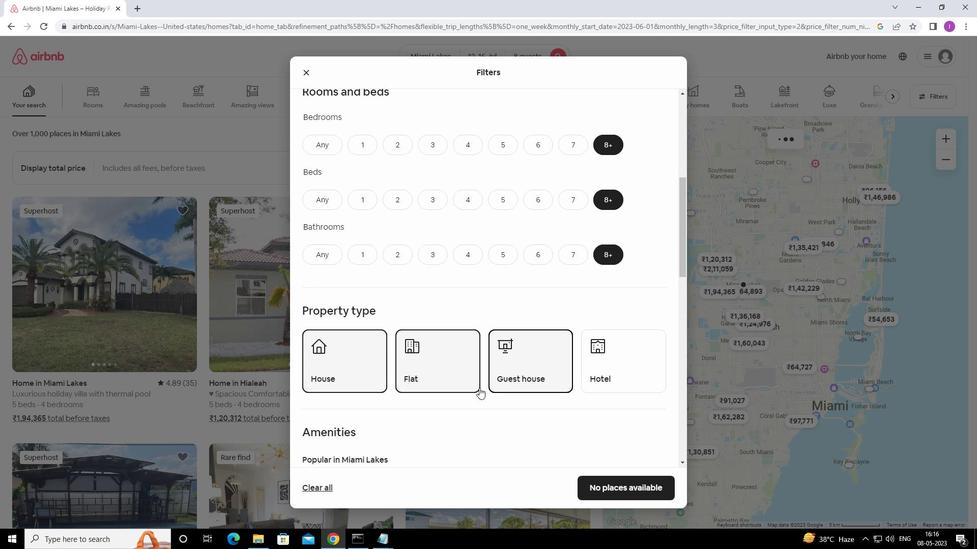 
Action: Mouse scrolled (475, 388) with delta (0, 0)
Screenshot: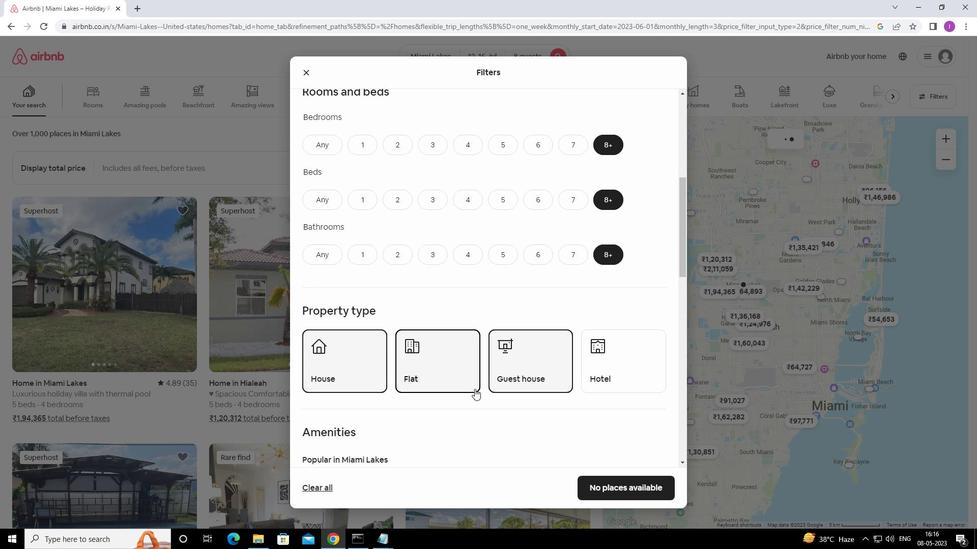 
Action: Mouse scrolled (475, 388) with delta (0, 0)
Screenshot: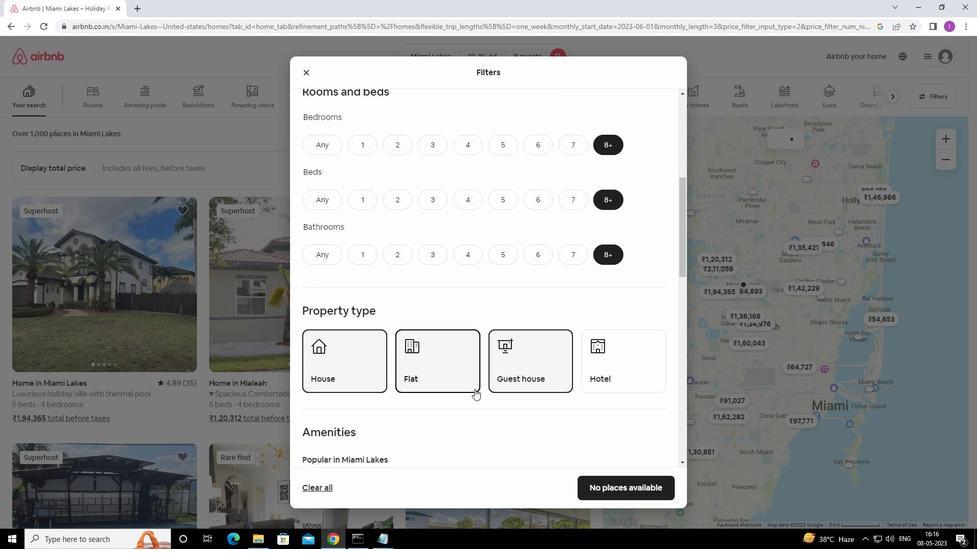 
Action: Mouse moved to (475, 389)
Screenshot: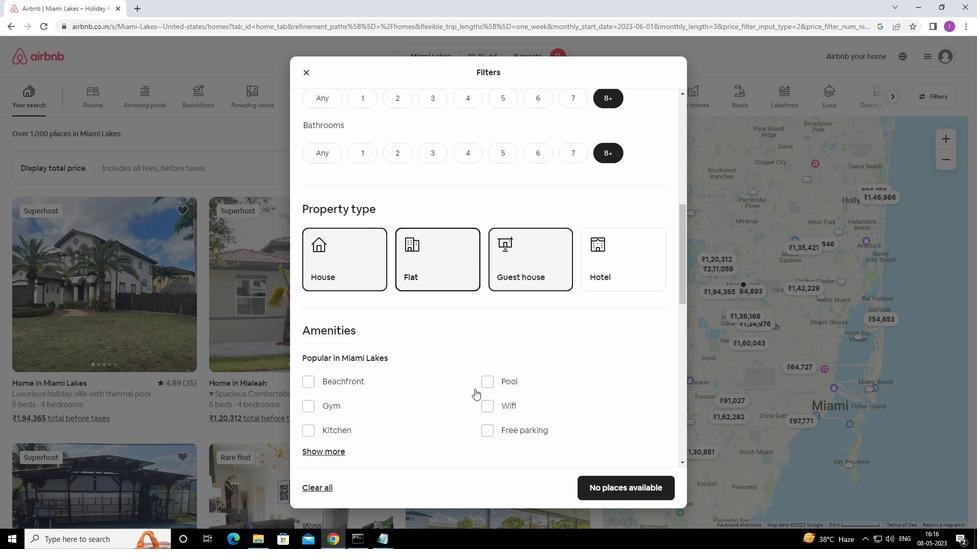 
Action: Mouse scrolled (475, 388) with delta (0, 0)
Screenshot: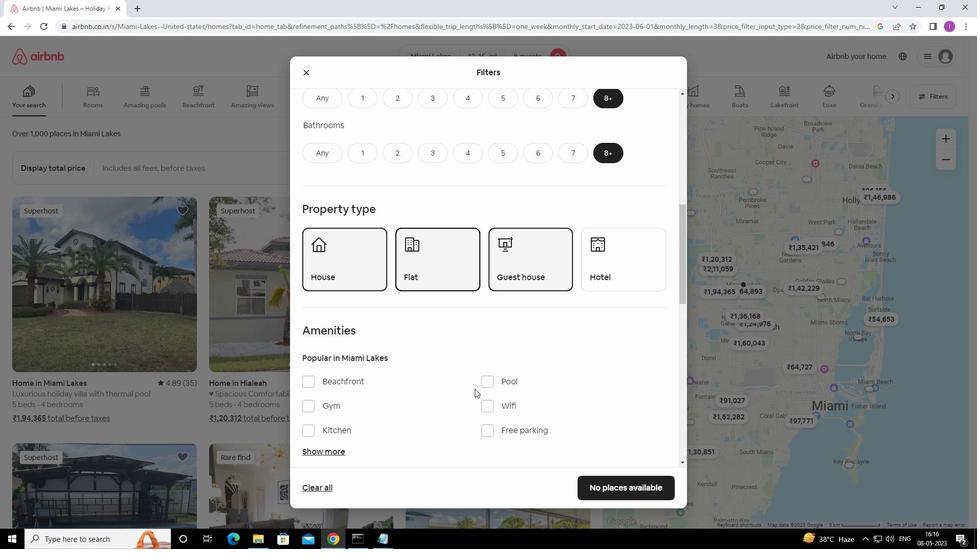 
Action: Mouse moved to (308, 357)
Screenshot: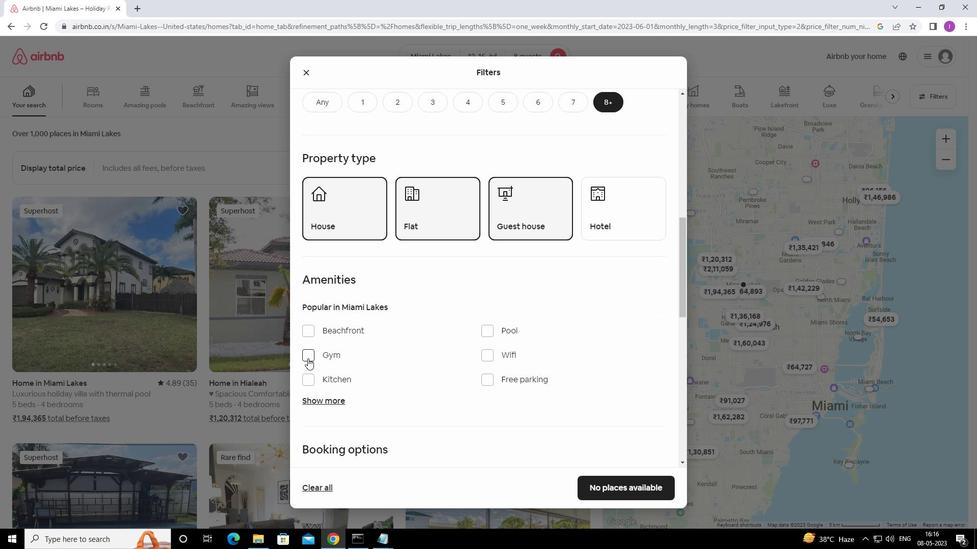 
Action: Mouse pressed left at (308, 357)
Screenshot: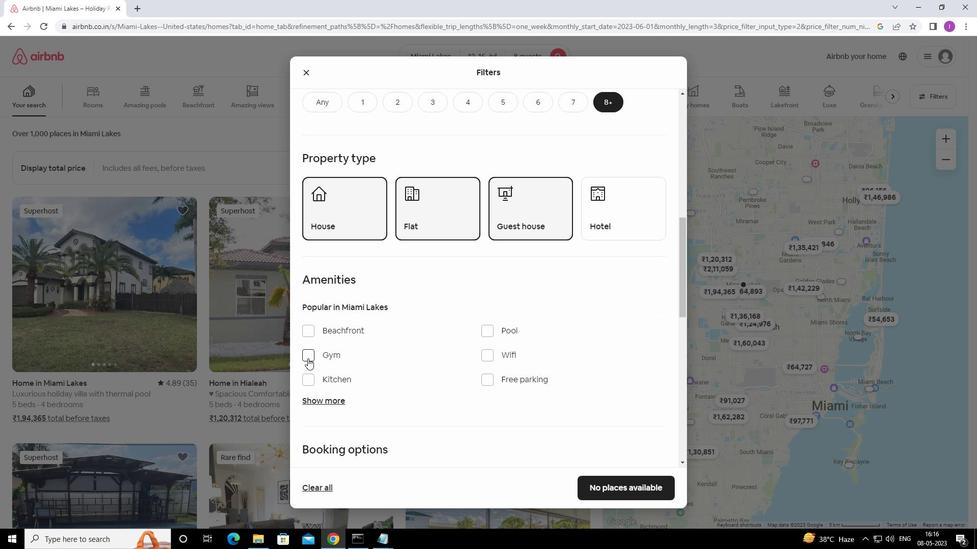 
Action: Mouse moved to (486, 355)
Screenshot: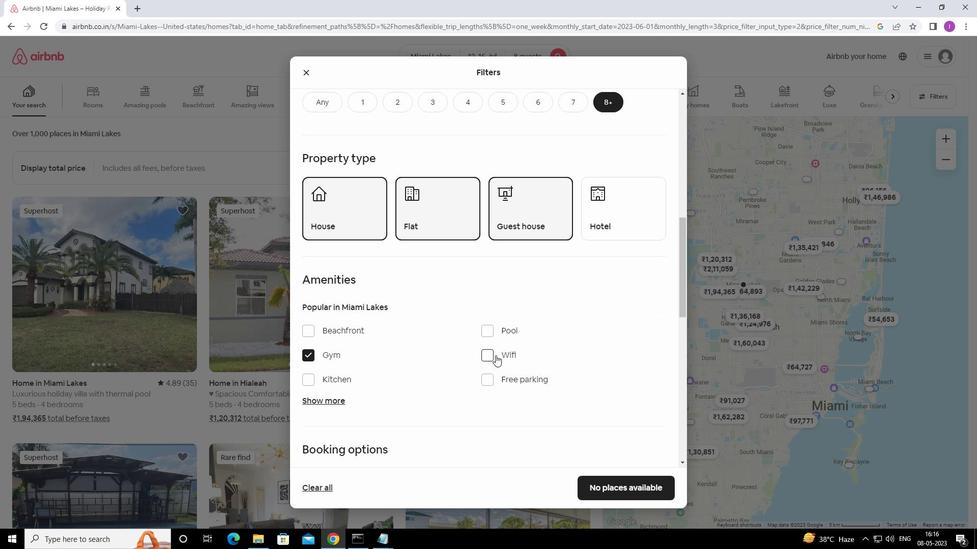 
Action: Mouse pressed left at (486, 355)
Screenshot: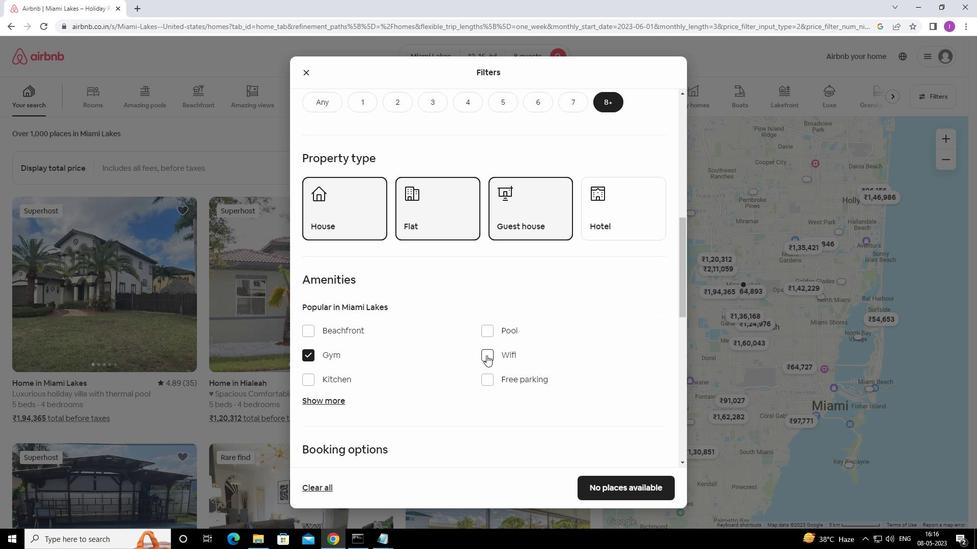 
Action: Mouse moved to (491, 383)
Screenshot: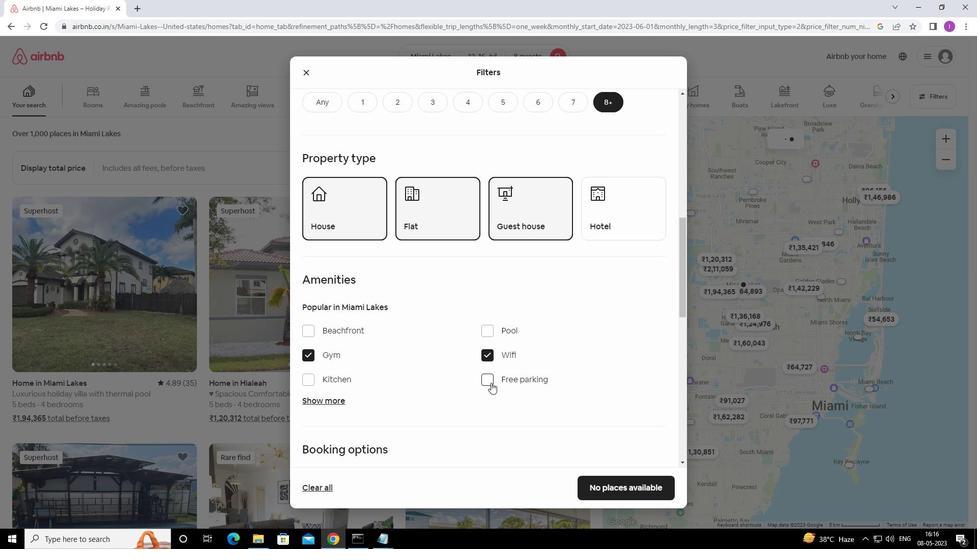 
Action: Mouse pressed left at (491, 383)
Screenshot: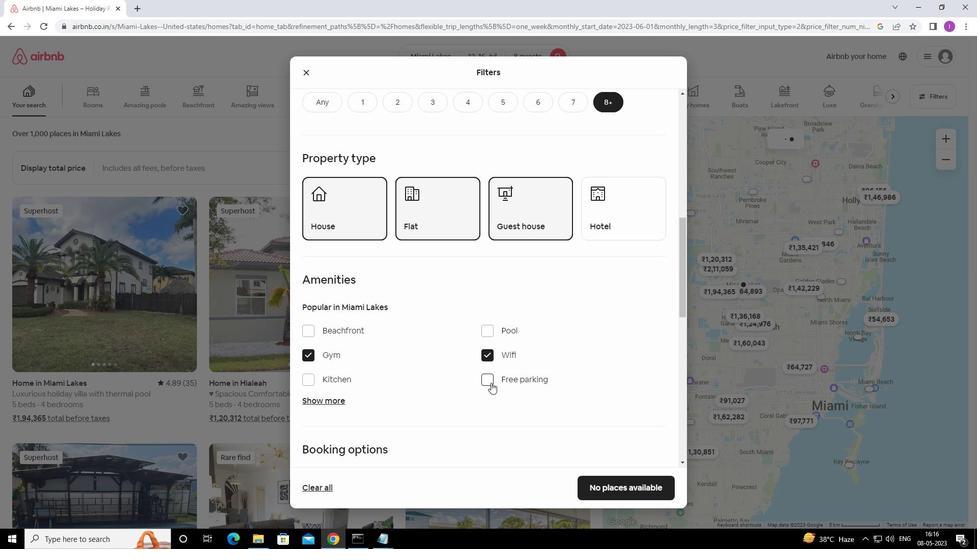 
Action: Mouse moved to (345, 406)
Screenshot: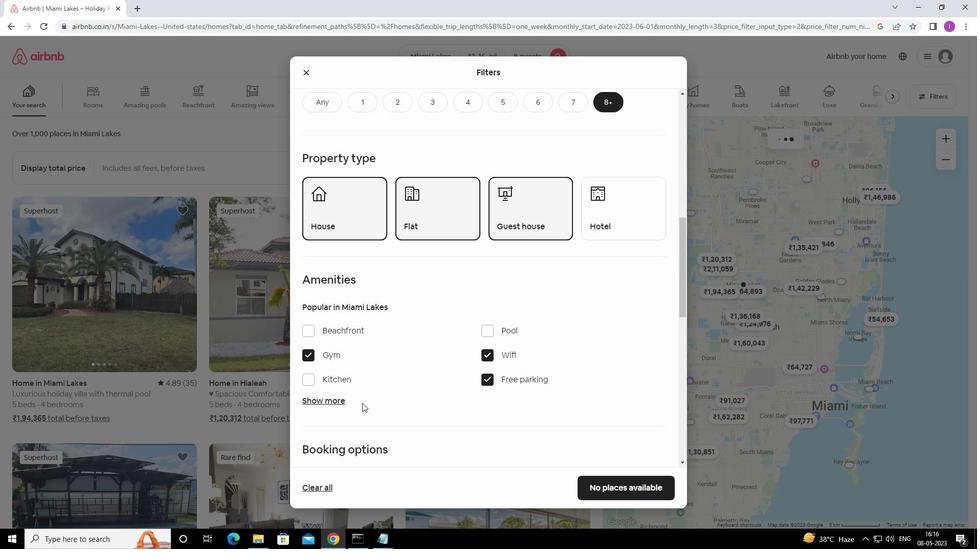 
Action: Mouse scrolled (345, 405) with delta (0, 0)
Screenshot: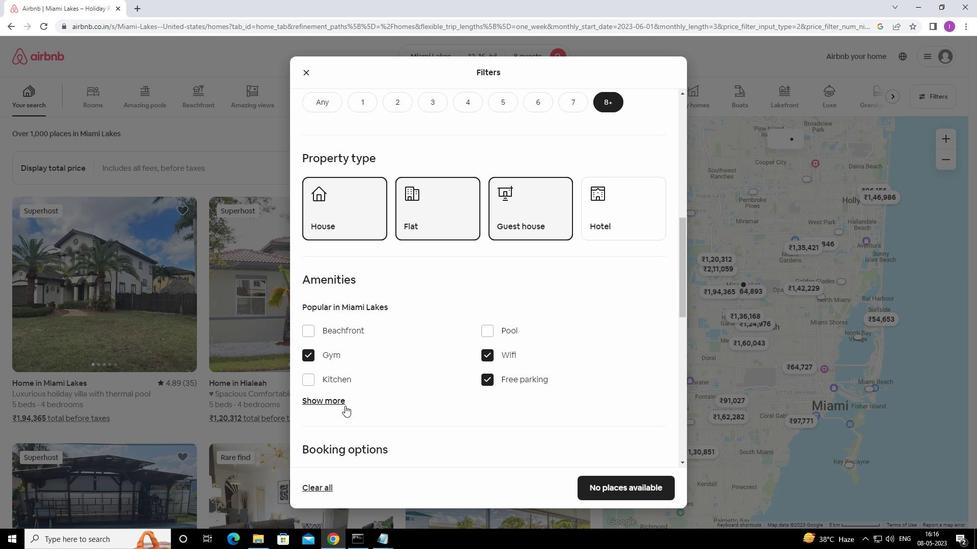 
Action: Mouse moved to (345, 405)
Screenshot: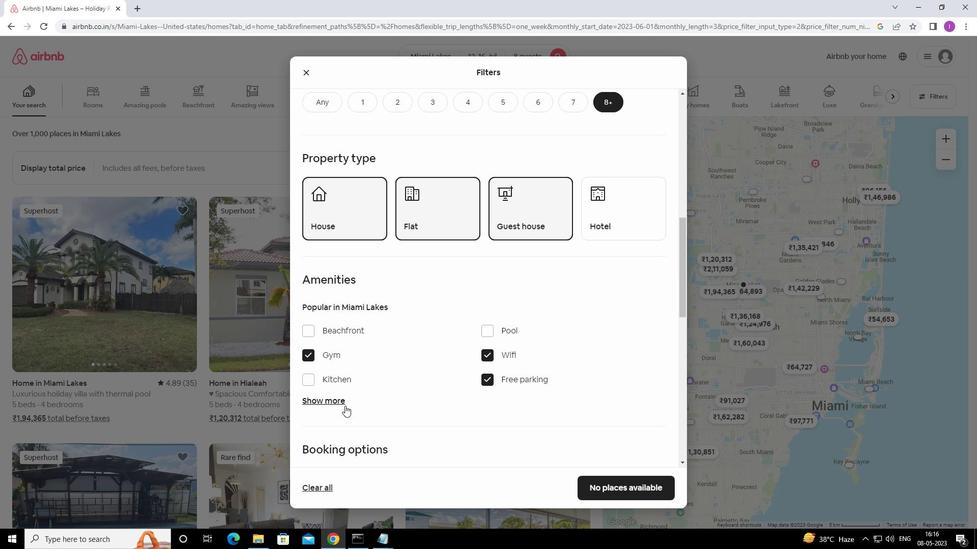 
Action: Mouse scrolled (345, 404) with delta (0, 0)
Screenshot: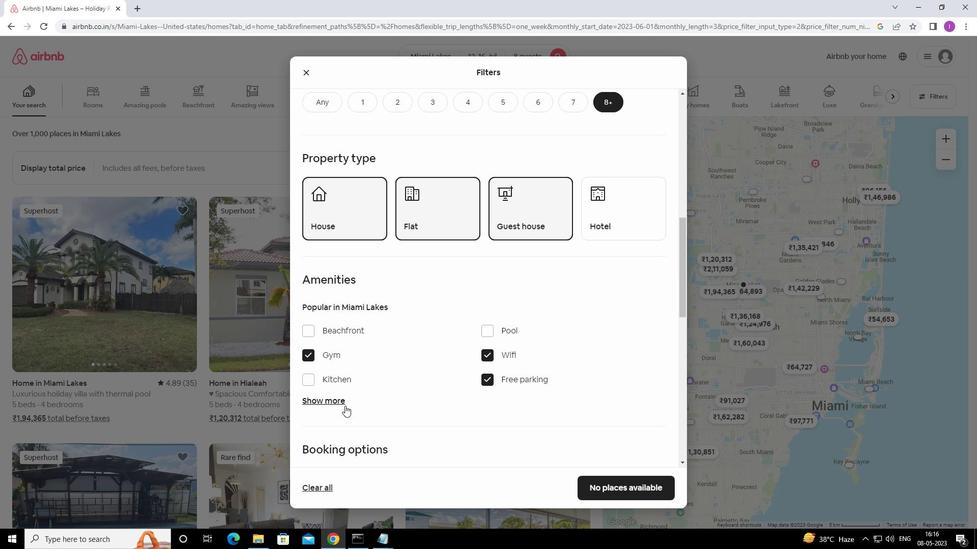 
Action: Mouse moved to (367, 386)
Screenshot: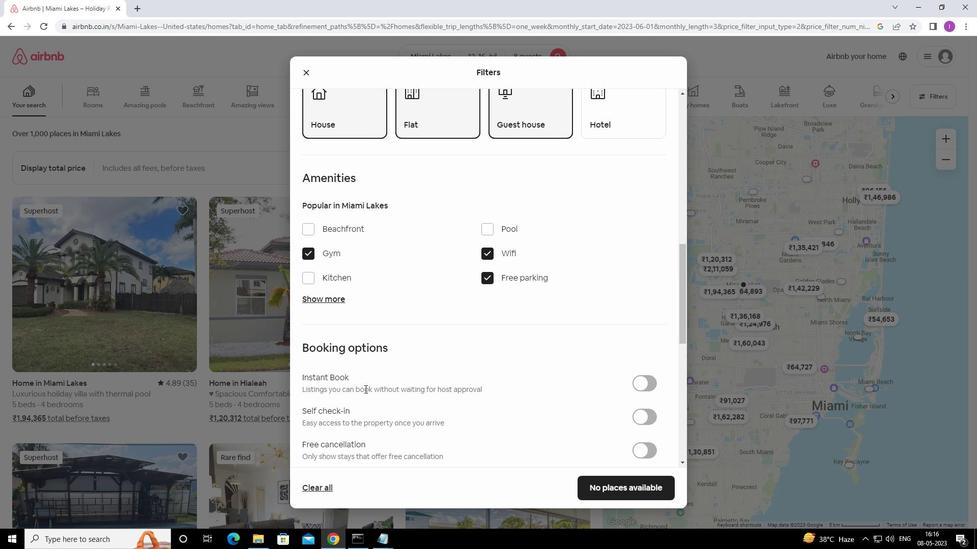 
Action: Mouse scrolled (367, 385) with delta (0, 0)
Screenshot: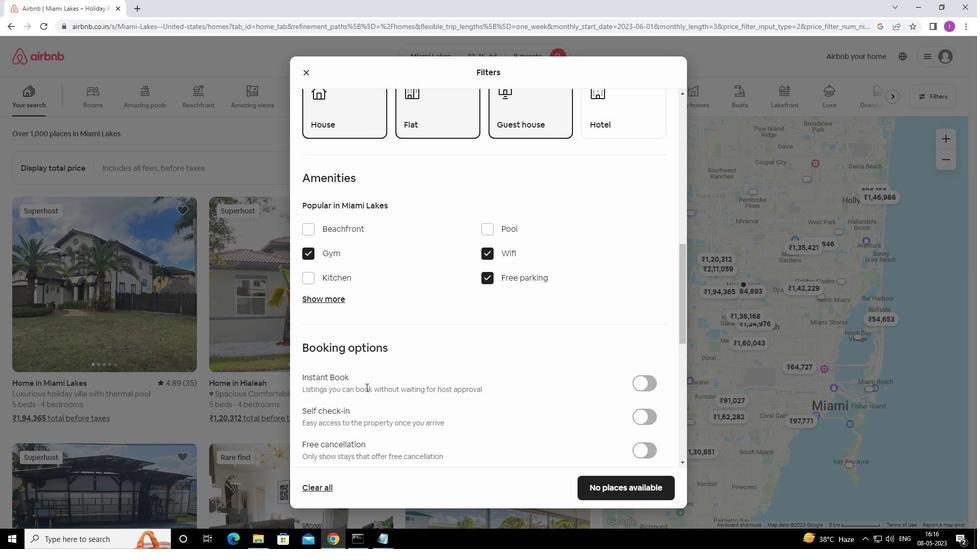 
Action: Mouse moved to (368, 386)
Screenshot: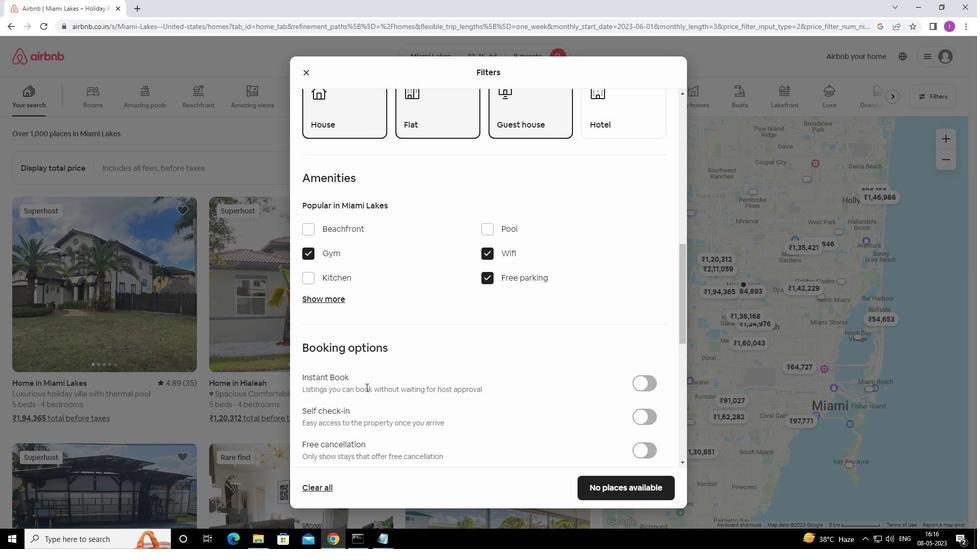 
Action: Mouse scrolled (368, 385) with delta (0, 0)
Screenshot: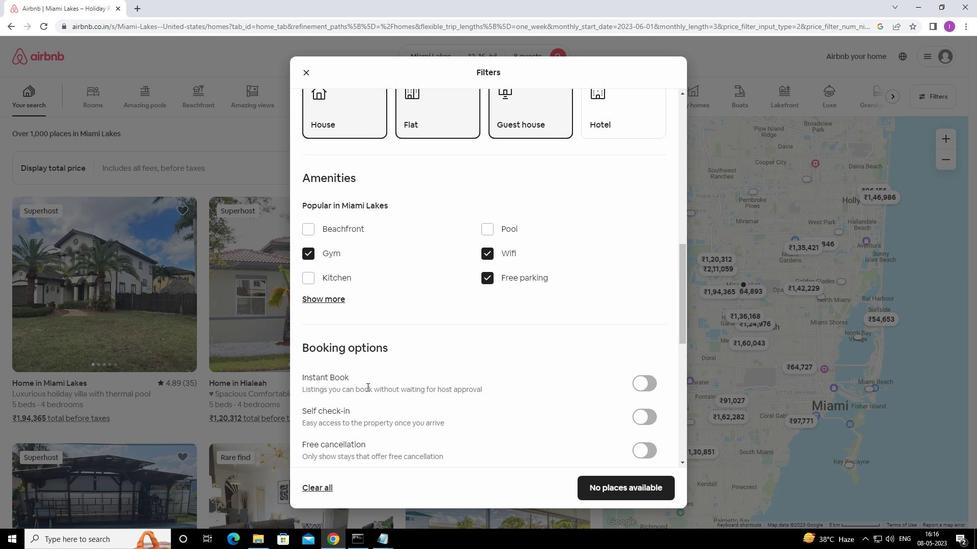 
Action: Mouse moved to (650, 319)
Screenshot: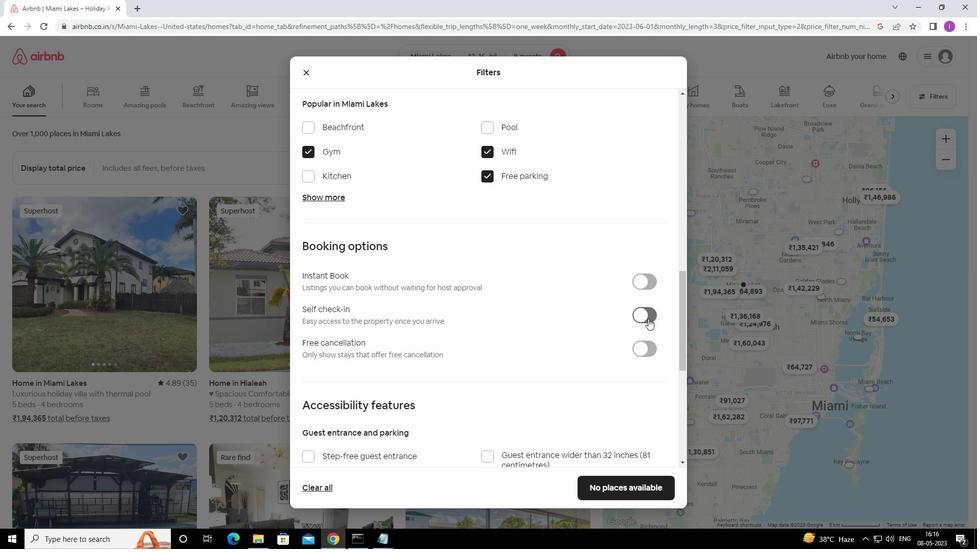 
Action: Mouse pressed left at (650, 319)
Screenshot: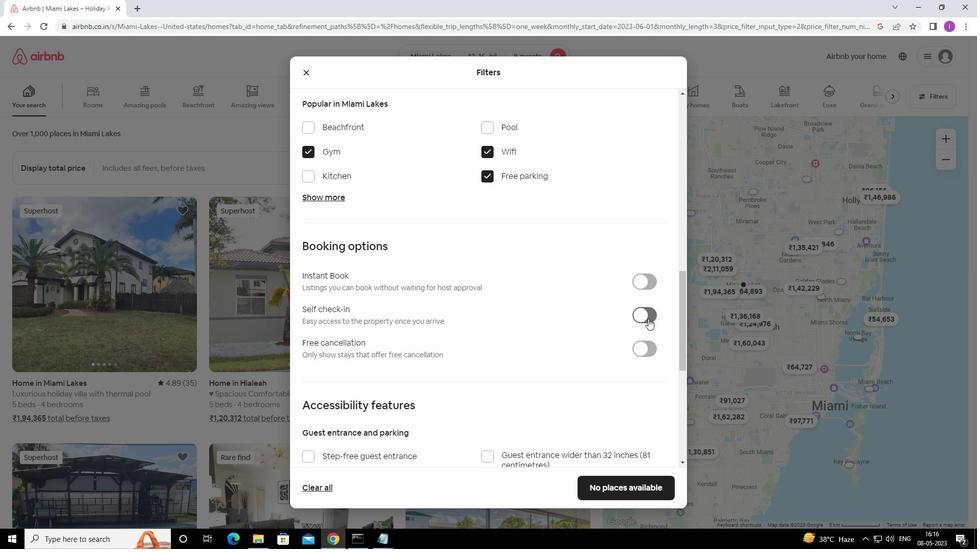 
Action: Mouse moved to (424, 395)
Screenshot: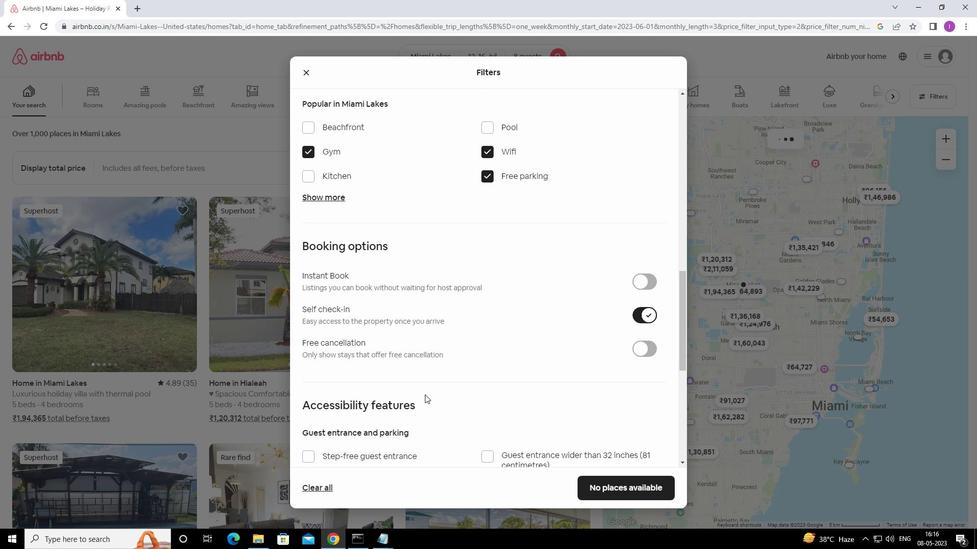 
Action: Mouse scrolled (424, 395) with delta (0, 0)
Screenshot: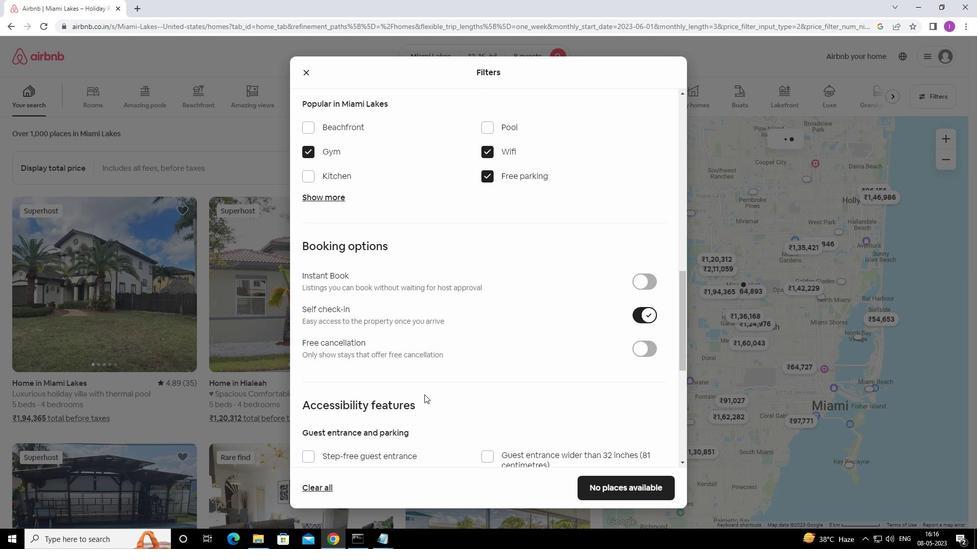 
Action: Mouse scrolled (424, 395) with delta (0, 0)
Screenshot: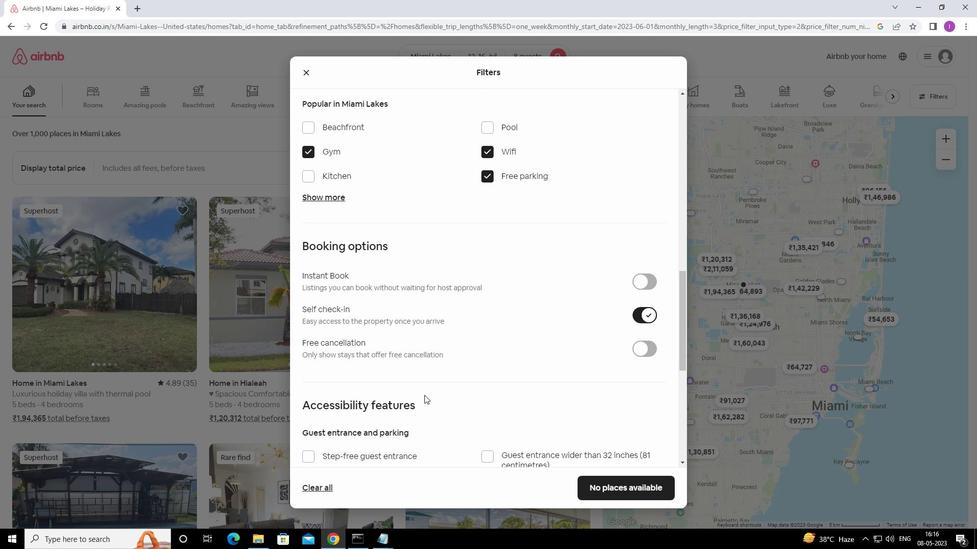 
Action: Mouse moved to (425, 394)
Screenshot: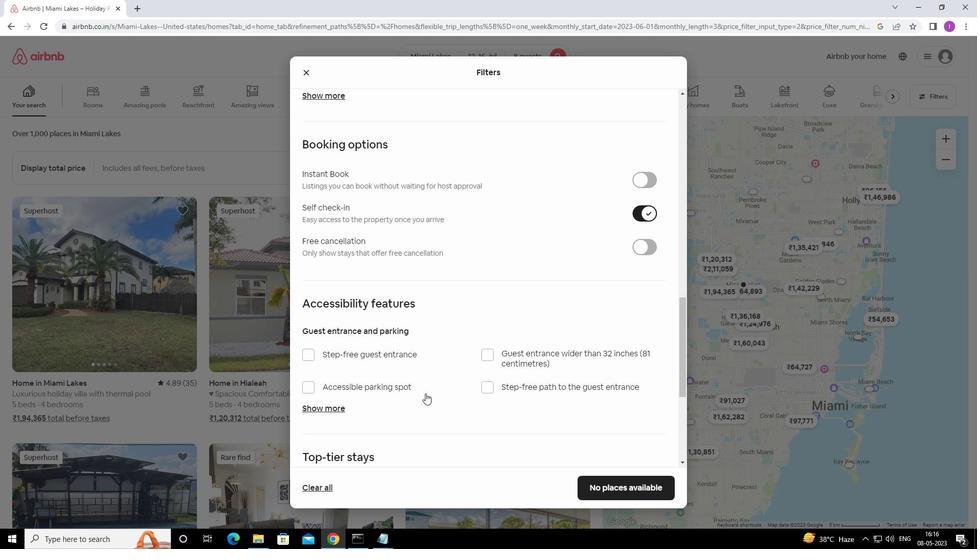 
Action: Mouse scrolled (425, 393) with delta (0, 0)
Screenshot: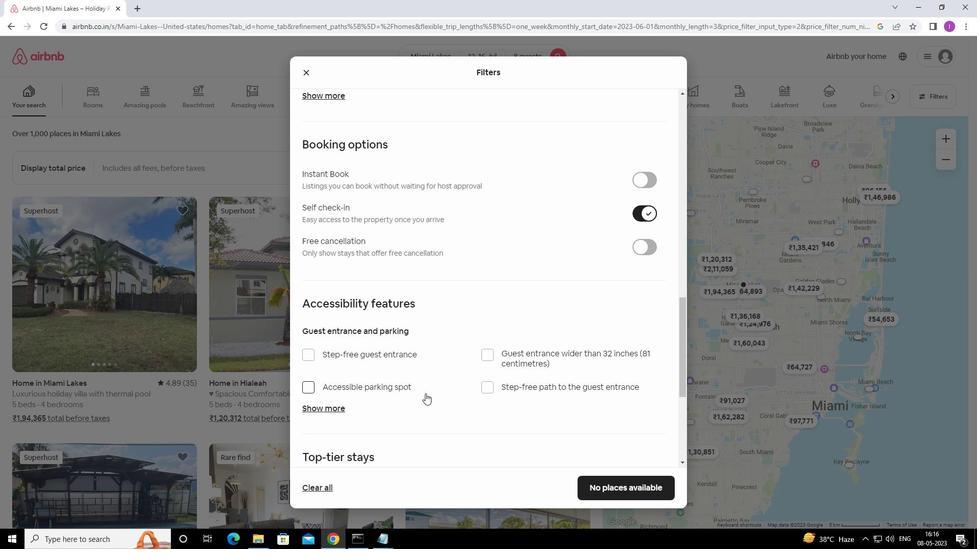 
Action: Mouse moved to (429, 388)
Screenshot: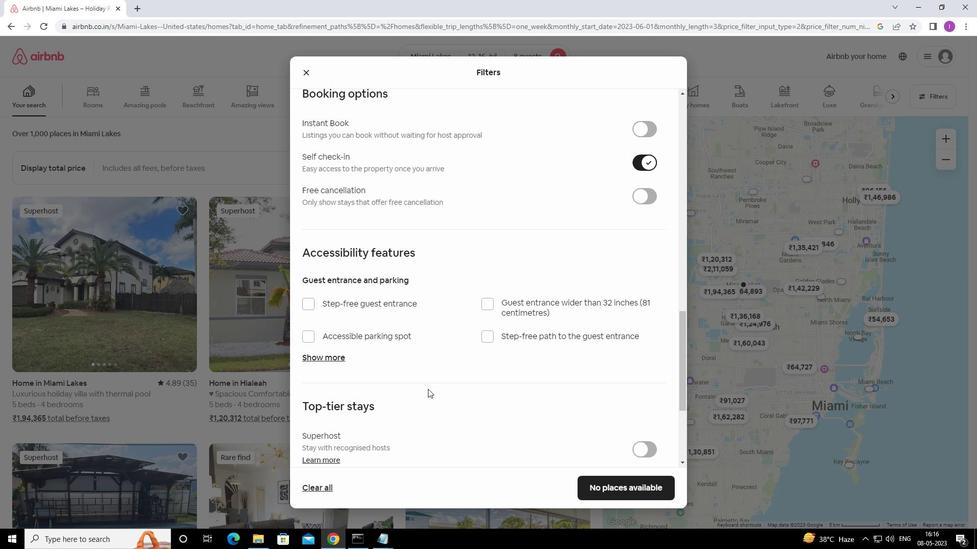 
Action: Mouse scrolled (429, 388) with delta (0, 0)
Screenshot: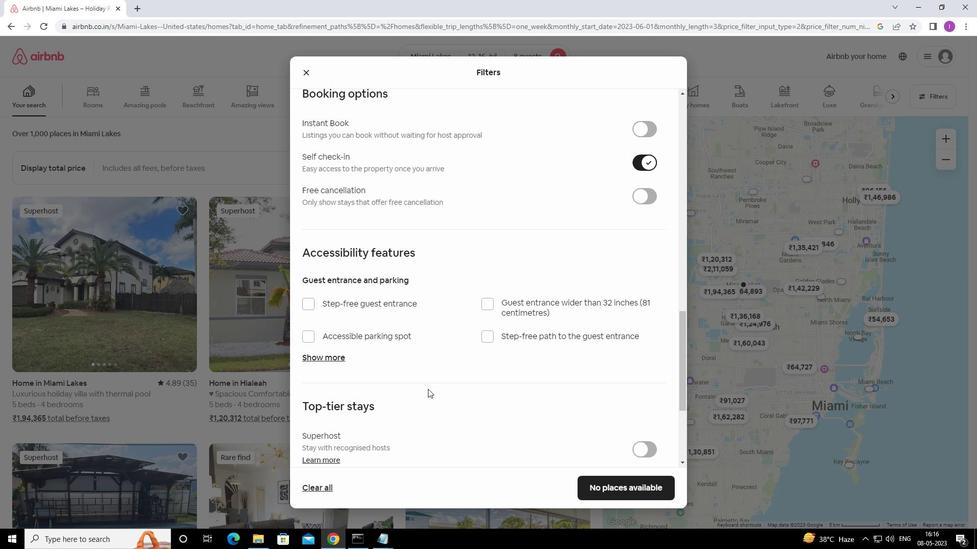 
Action: Mouse moved to (432, 388)
Screenshot: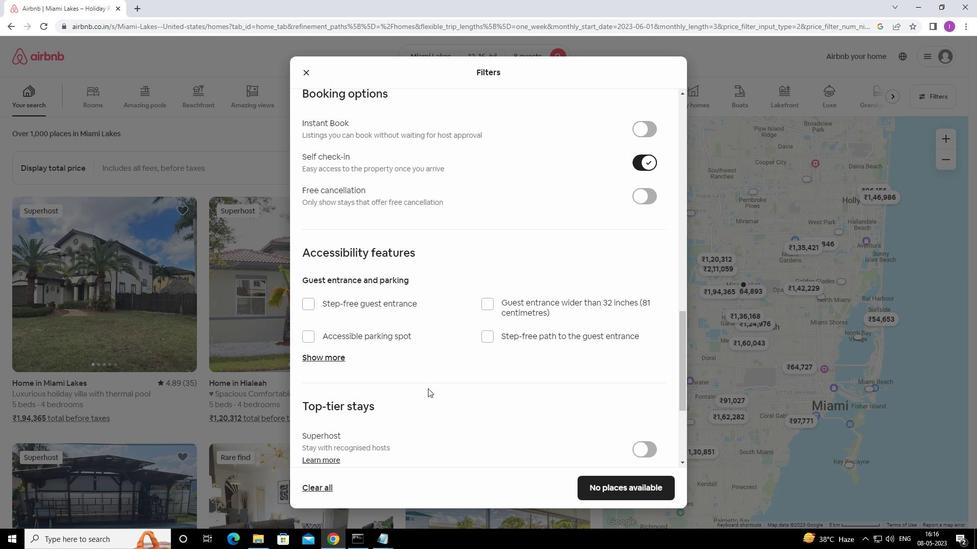 
Action: Mouse scrolled (432, 388) with delta (0, 0)
Screenshot: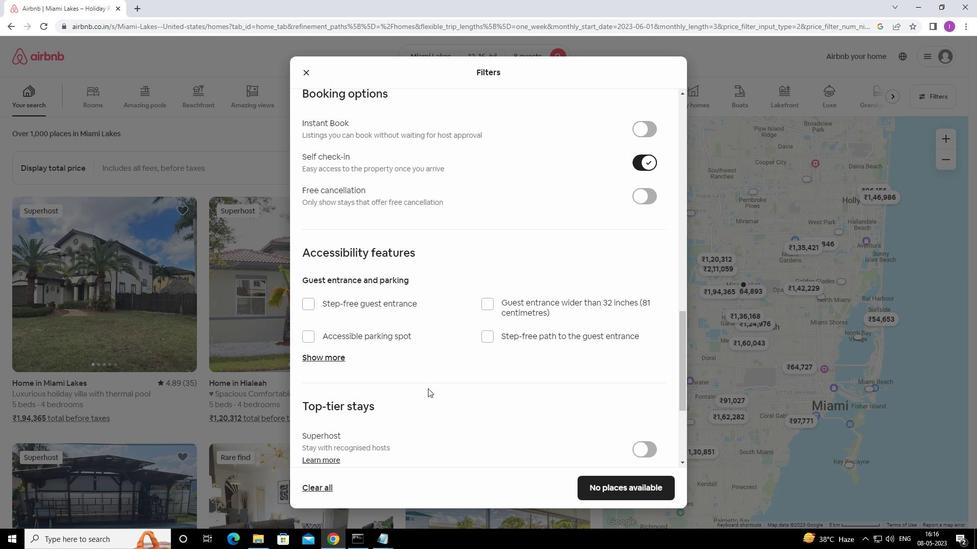 
Action: Mouse moved to (435, 389)
Screenshot: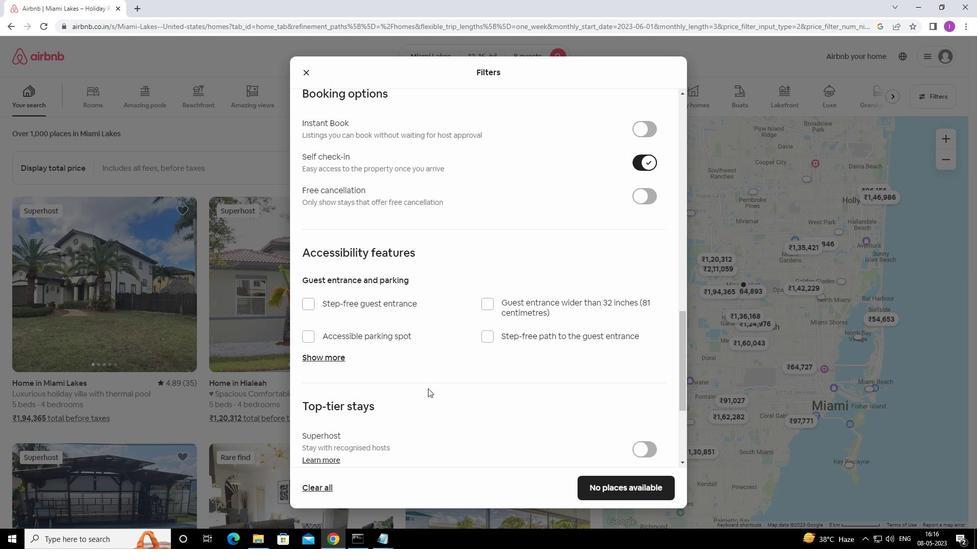 
Action: Mouse scrolled (435, 388) with delta (0, 0)
Screenshot: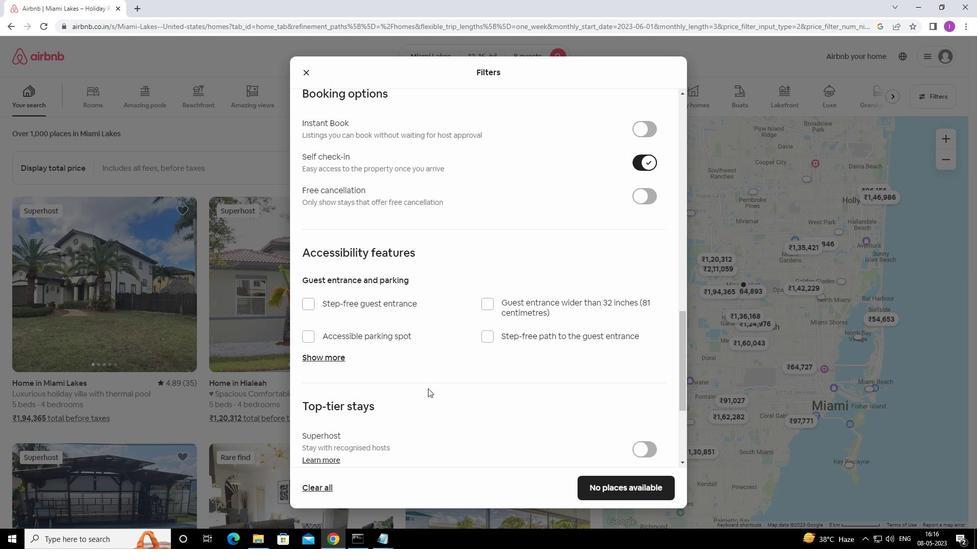 
Action: Mouse moved to (440, 388)
Screenshot: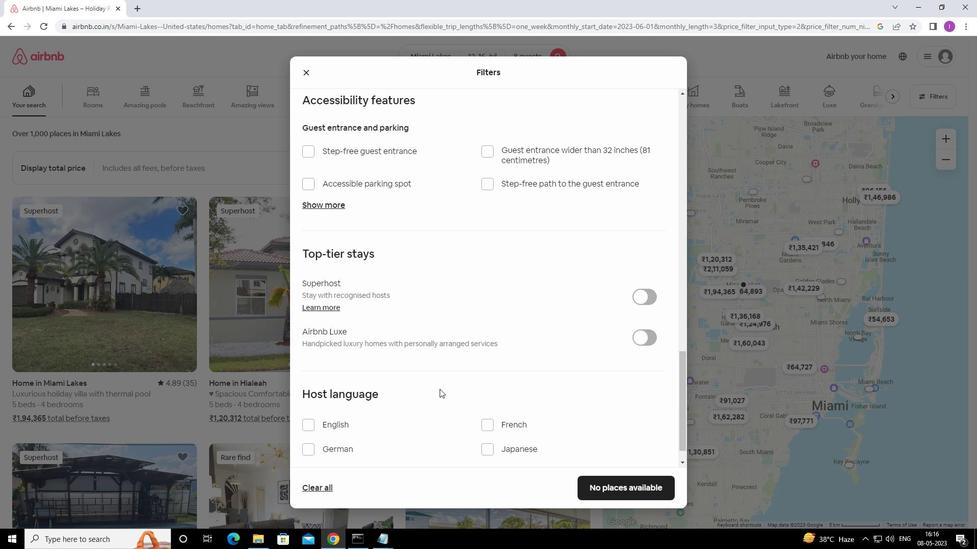 
Action: Mouse scrolled (440, 388) with delta (0, 0)
Screenshot: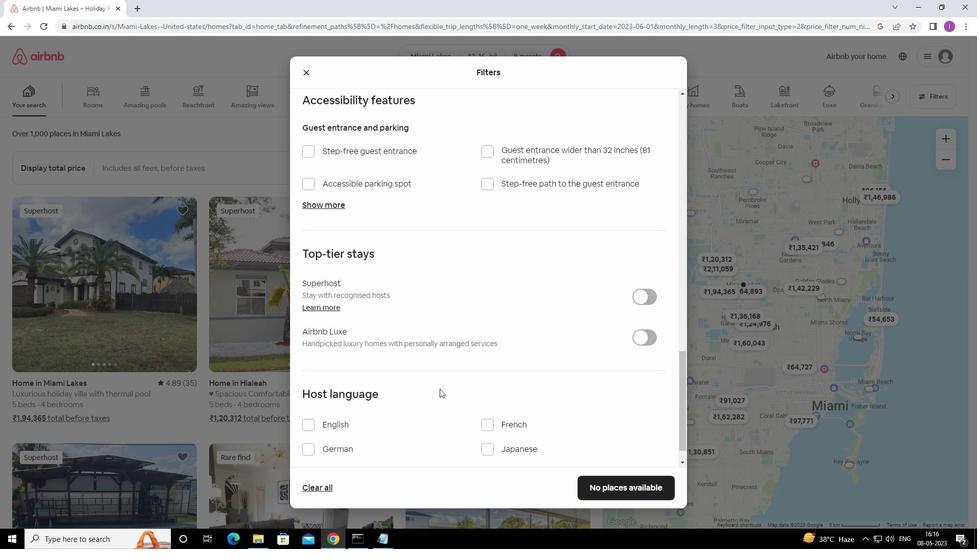 
Action: Mouse scrolled (440, 388) with delta (0, 0)
Screenshot: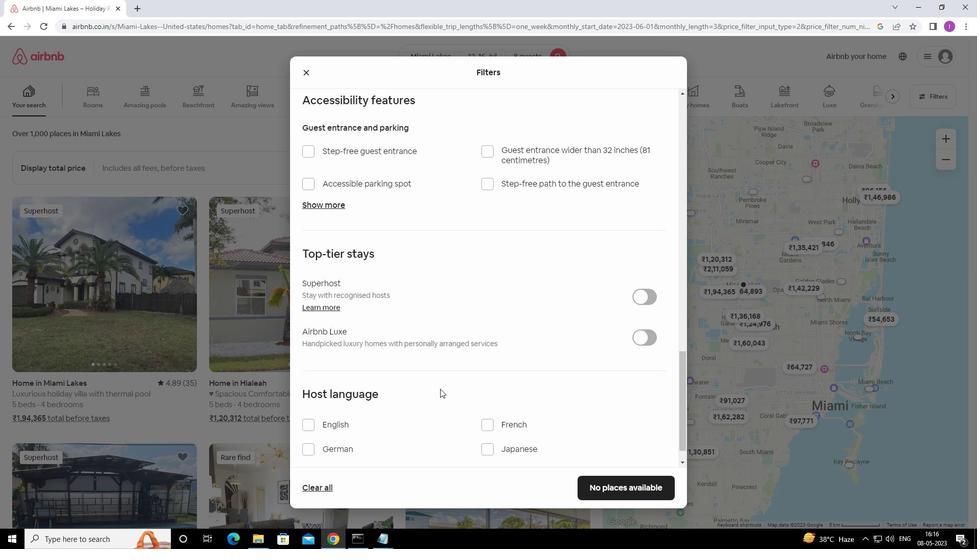 
Action: Mouse scrolled (440, 388) with delta (0, 0)
Screenshot: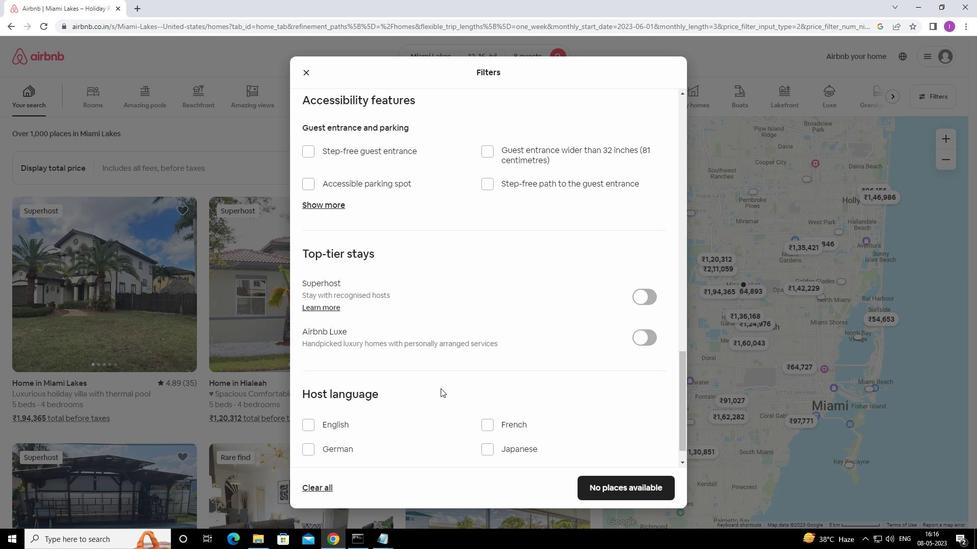 
Action: Mouse scrolled (440, 388) with delta (0, 0)
Screenshot: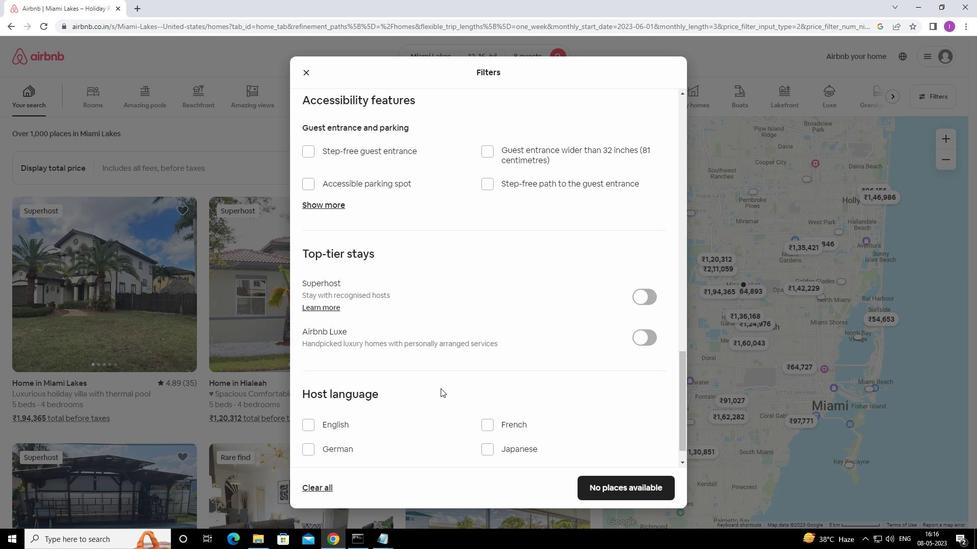 
Action: Mouse moved to (442, 386)
Screenshot: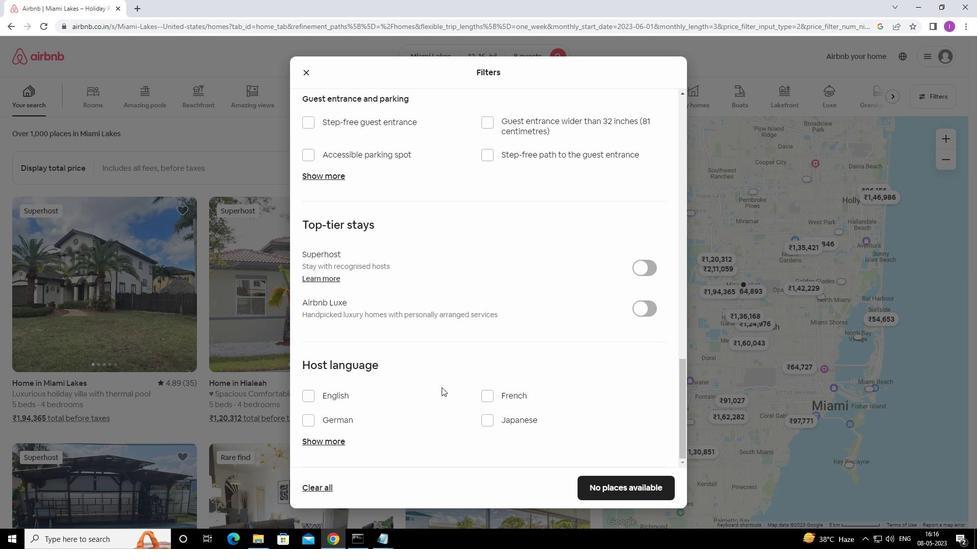 
Action: Mouse scrolled (442, 386) with delta (0, 0)
Screenshot: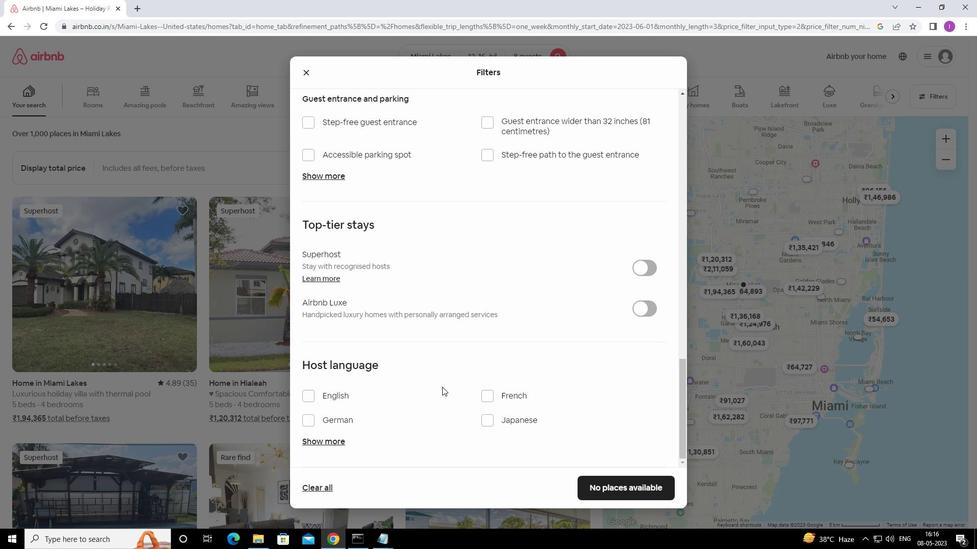 
Action: Mouse scrolled (442, 386) with delta (0, 0)
Screenshot: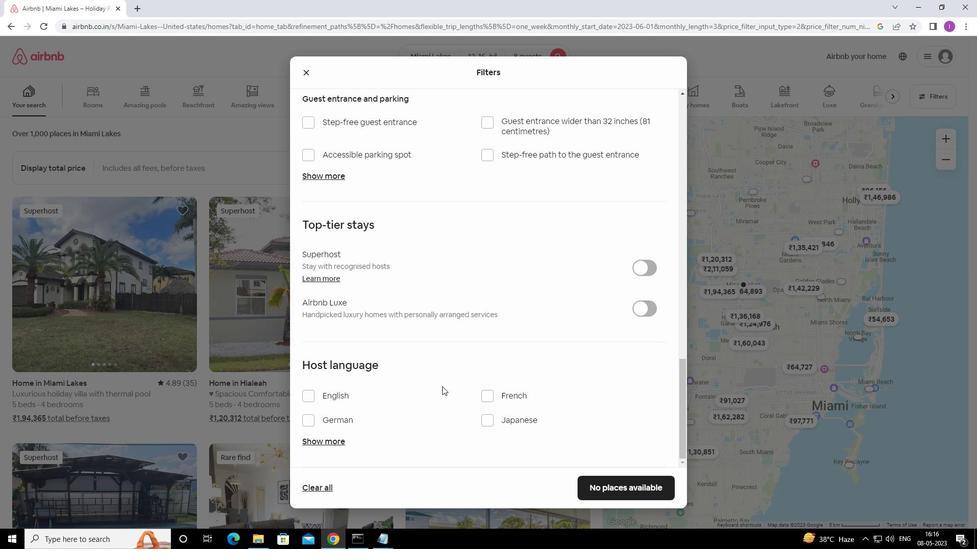 
Action: Mouse scrolled (442, 386) with delta (0, 0)
Screenshot: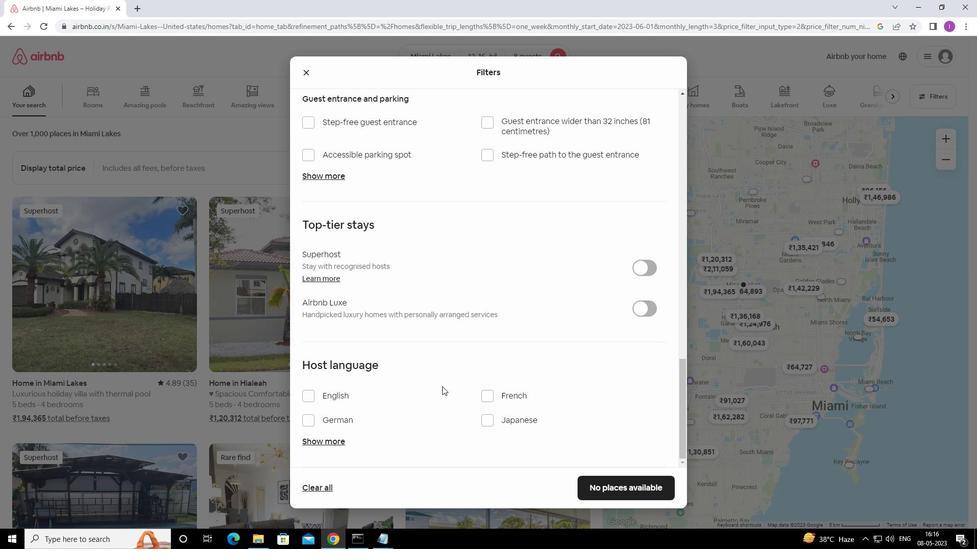 
Action: Mouse moved to (309, 399)
Screenshot: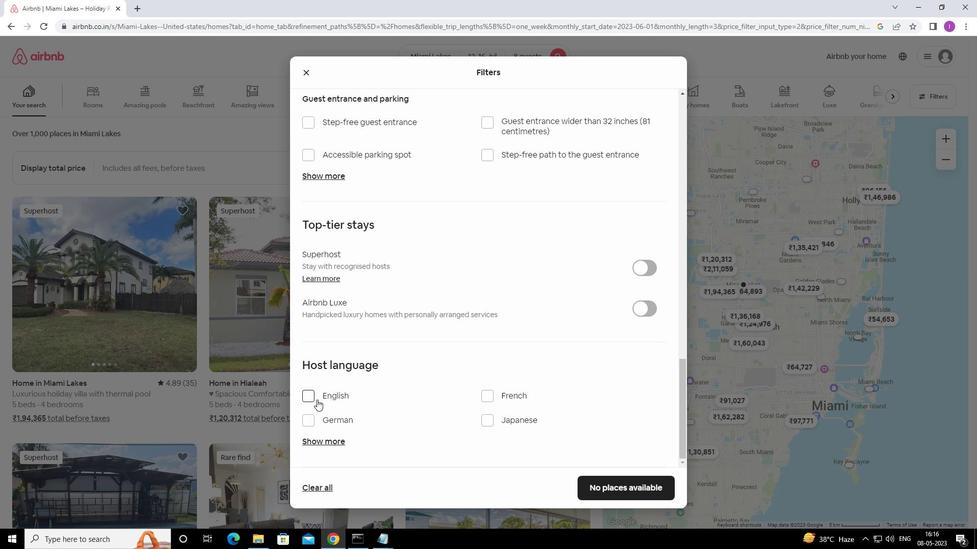 
Action: Mouse pressed left at (309, 399)
Screenshot: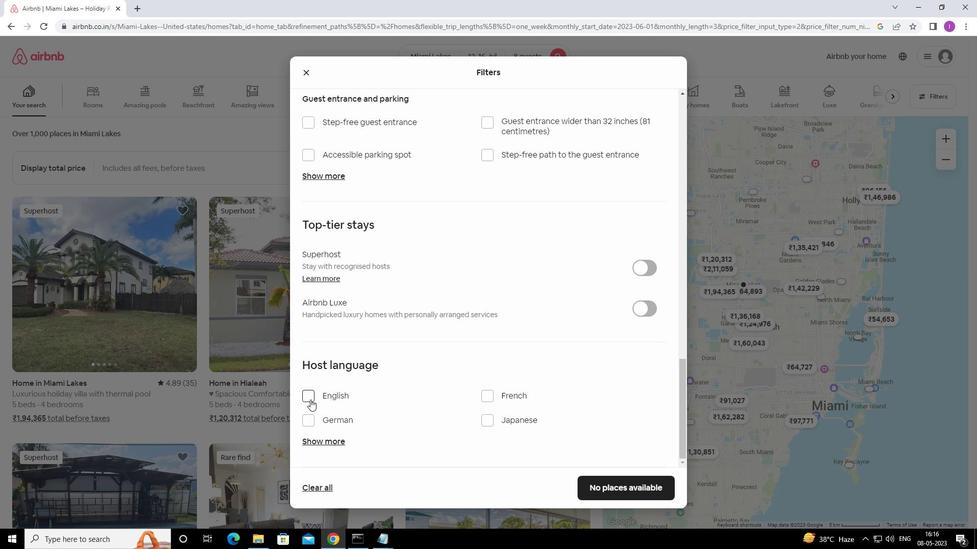 
Action: Mouse moved to (612, 495)
Screenshot: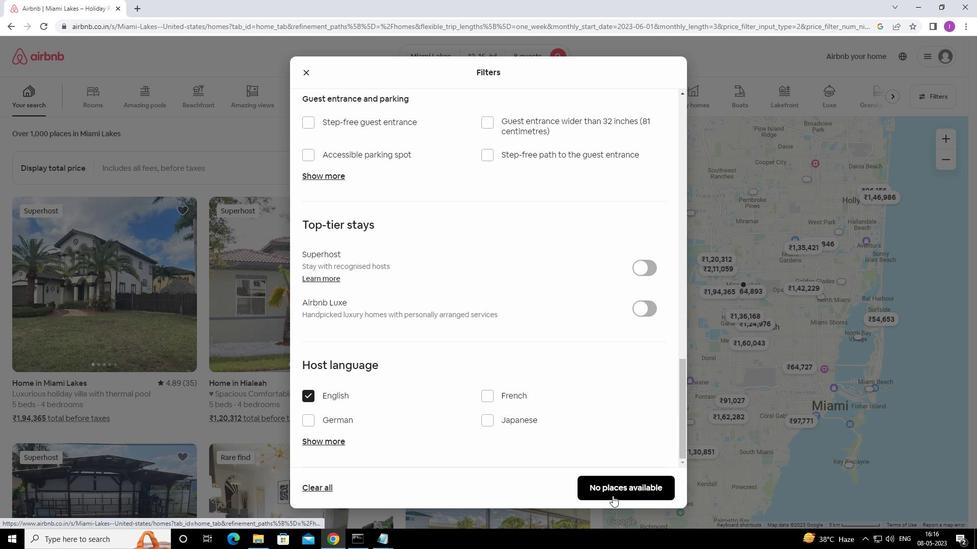 
Action: Mouse pressed left at (612, 495)
Screenshot: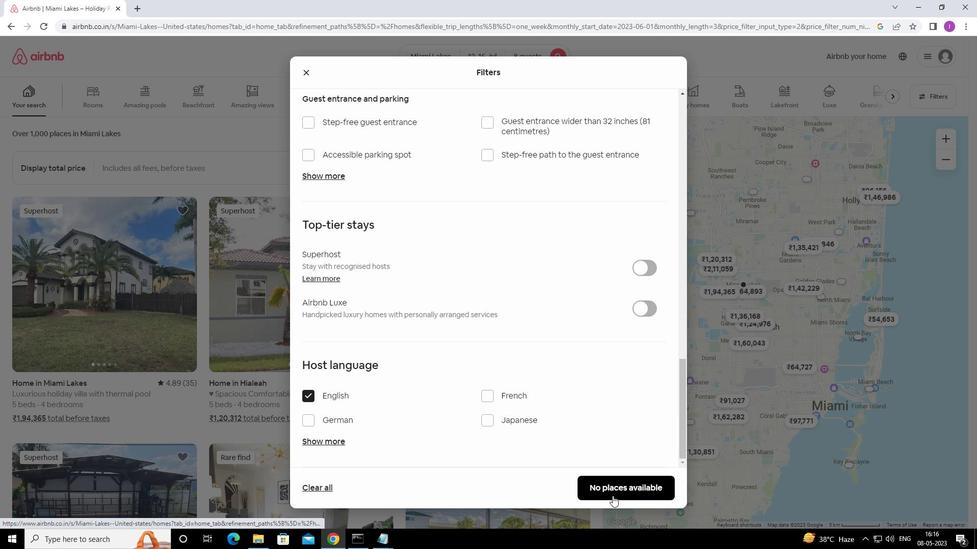 
Action: Mouse moved to (612, 485)
Screenshot: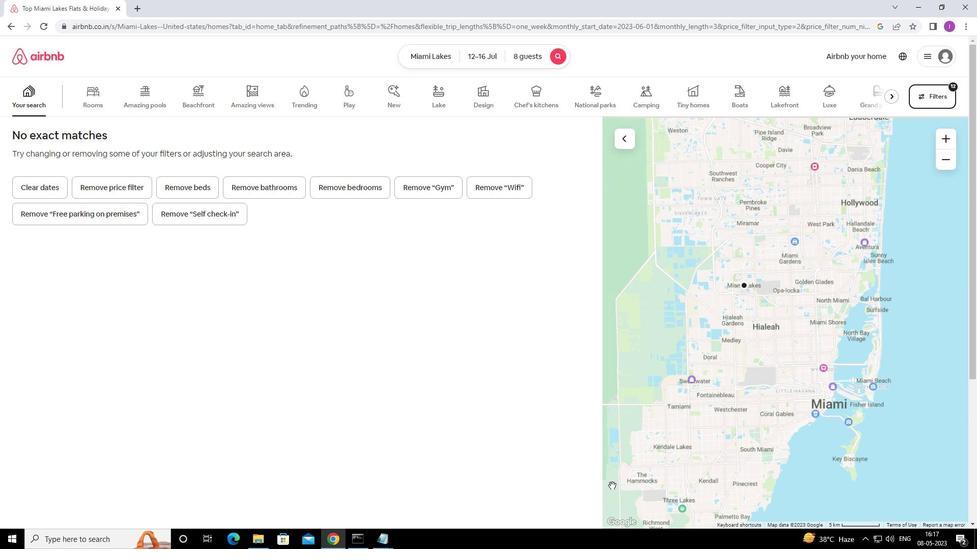 
